 Task: Find connections with filter location Torrent with filter topic #Mobilemarketingwith filter profile language English with filter current company Lenovo India with filter school ILS Law College with filter industry Broadcast Media Production and Distribution with filter service category Mortgage Lending with filter keywords title UX Designer & UI Developer
Action: Mouse moved to (495, 61)
Screenshot: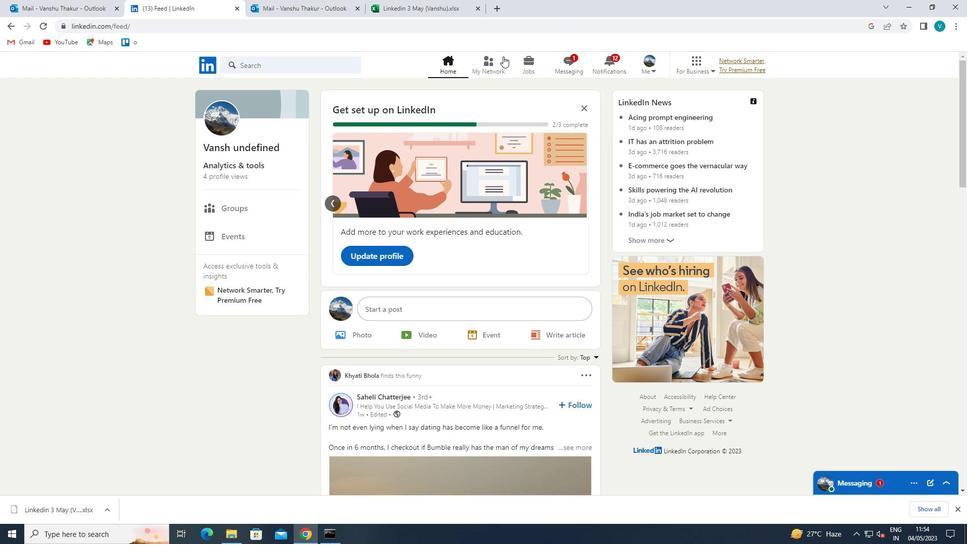 
Action: Mouse pressed left at (495, 61)
Screenshot: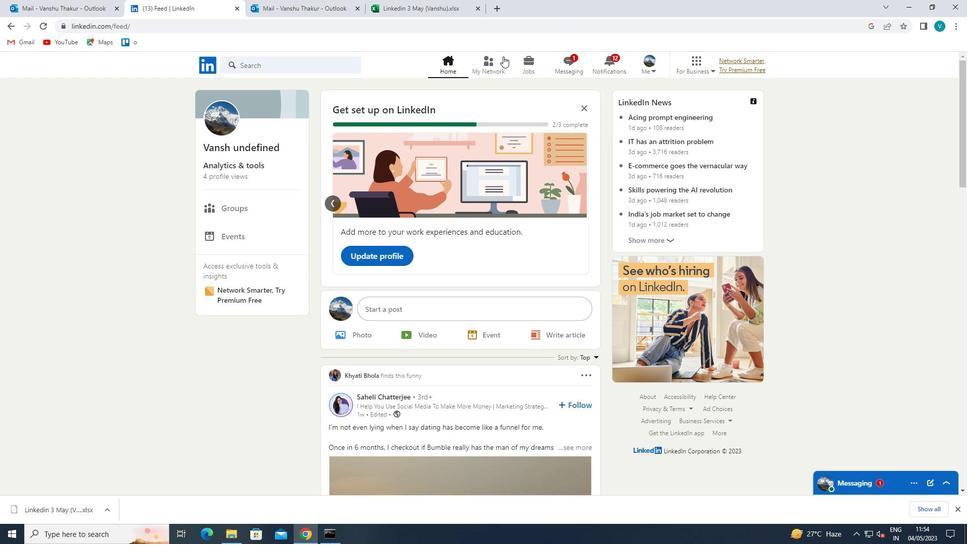
Action: Mouse moved to (298, 120)
Screenshot: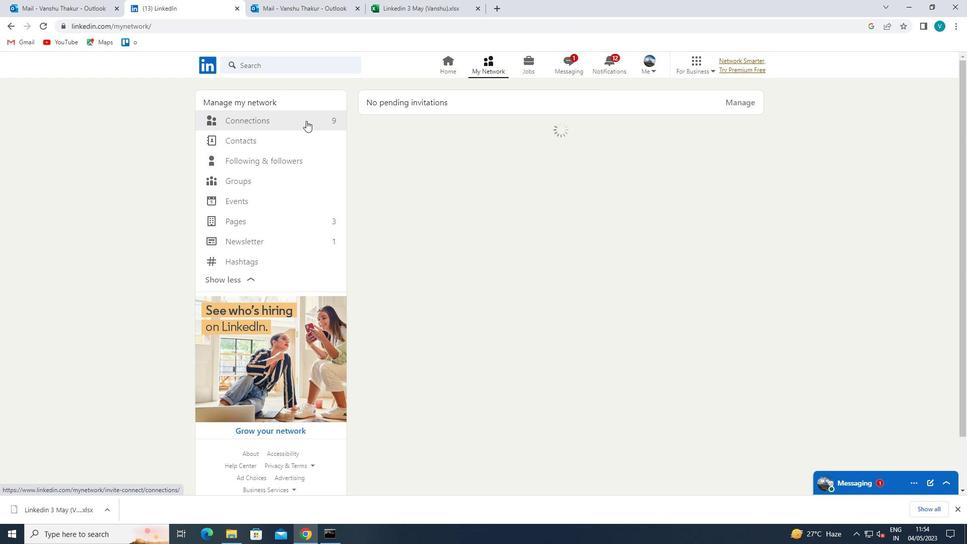 
Action: Mouse pressed left at (298, 120)
Screenshot: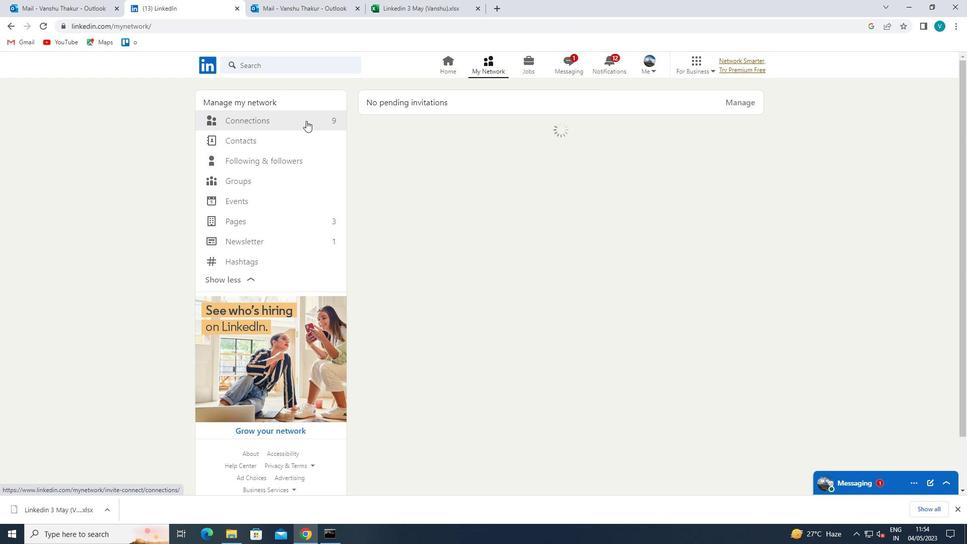 
Action: Mouse moved to (540, 118)
Screenshot: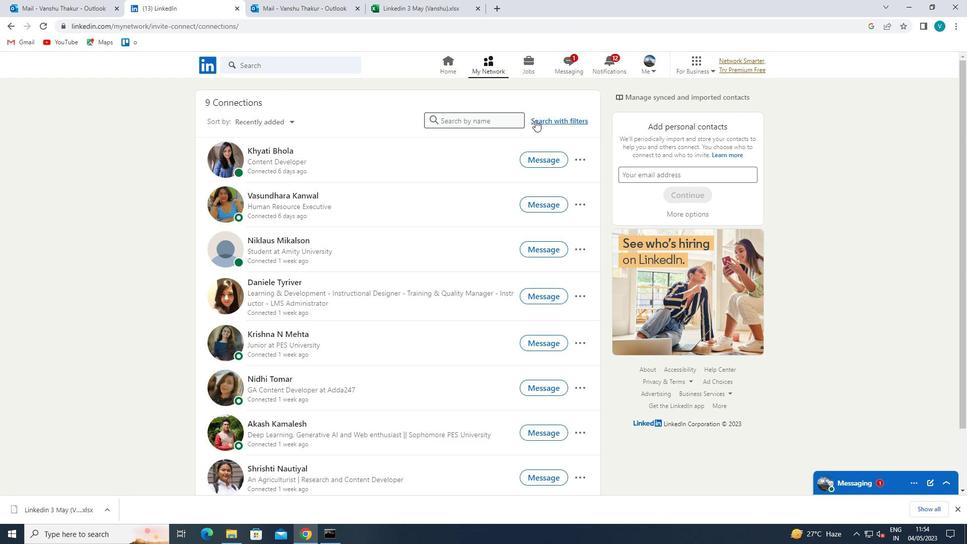 
Action: Mouse pressed left at (540, 118)
Screenshot: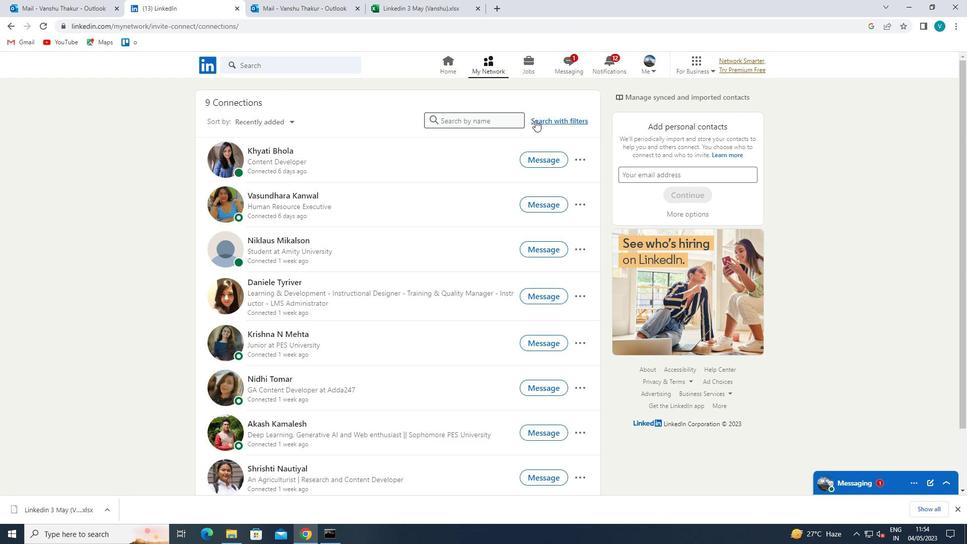 
Action: Mouse moved to (492, 94)
Screenshot: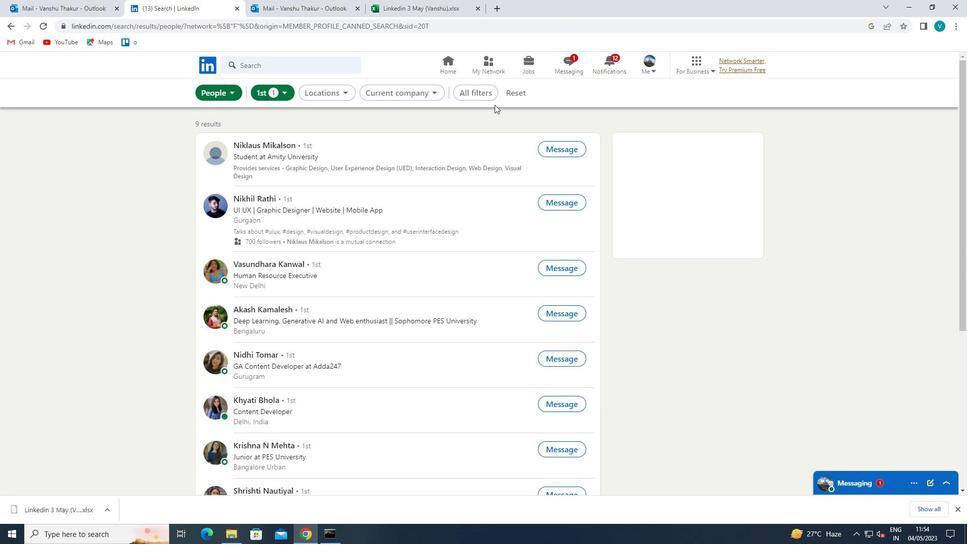 
Action: Mouse pressed left at (492, 94)
Screenshot: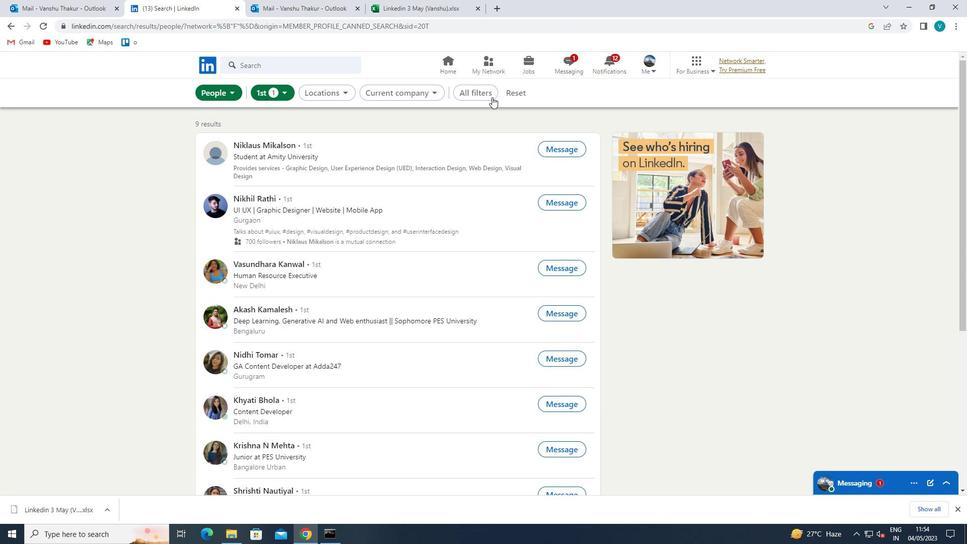 
Action: Mouse moved to (816, 242)
Screenshot: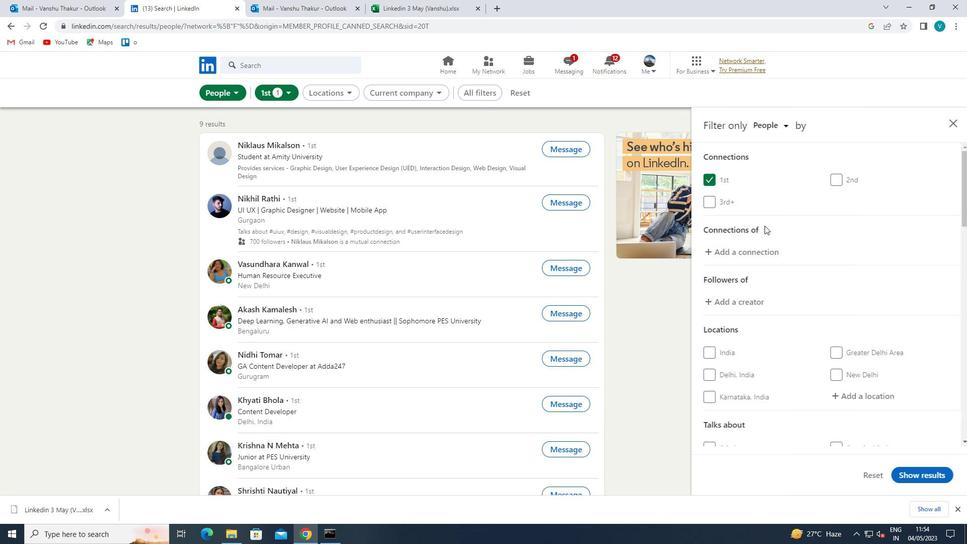 
Action: Mouse scrolled (816, 242) with delta (0, 0)
Screenshot: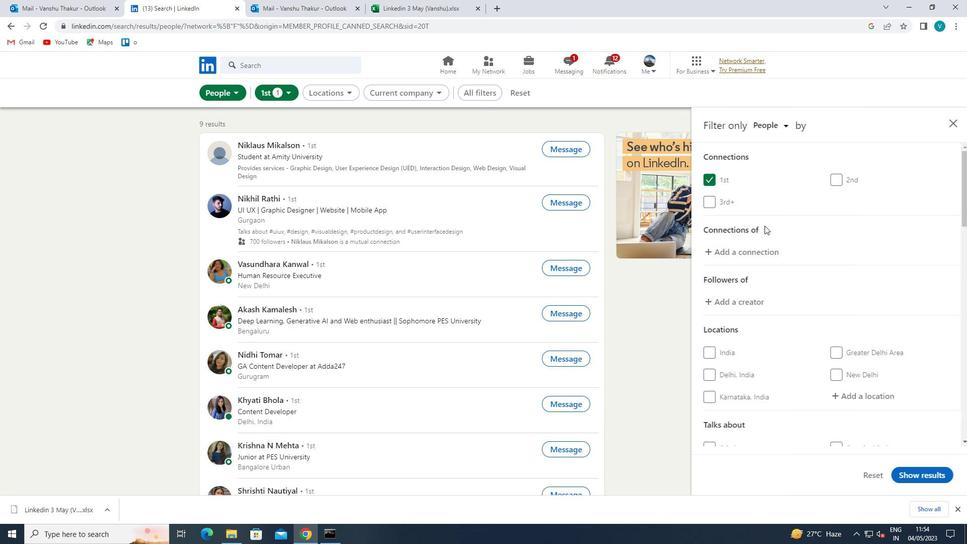 
Action: Mouse moved to (817, 243)
Screenshot: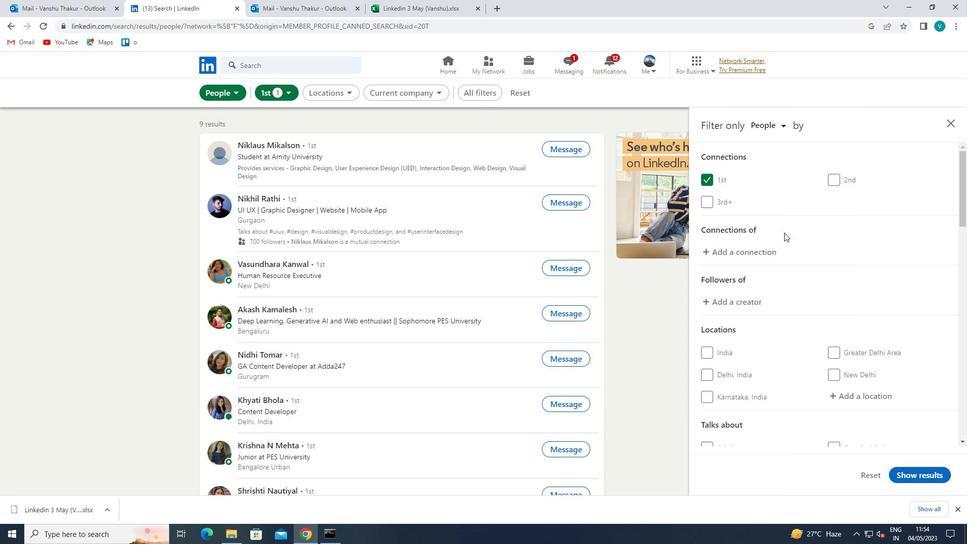 
Action: Mouse scrolled (817, 242) with delta (0, 0)
Screenshot: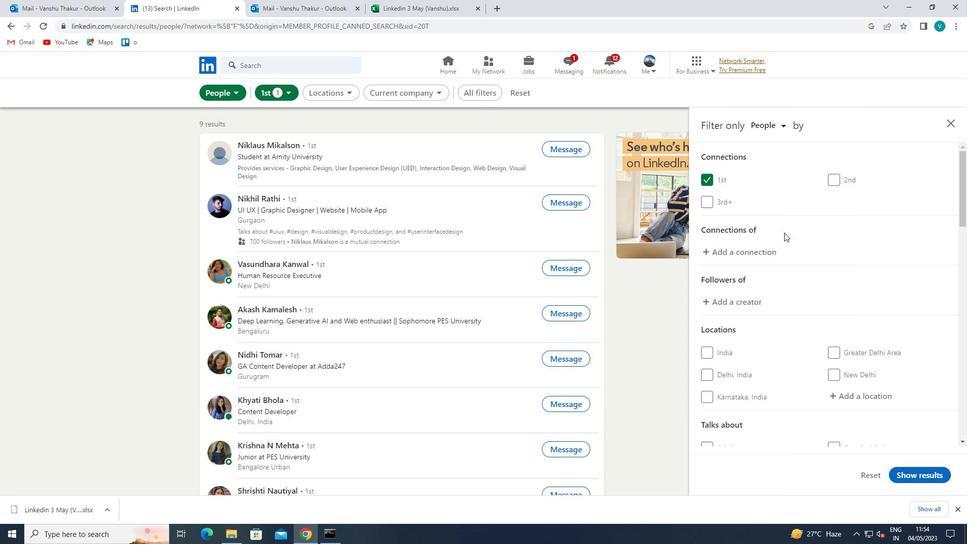 
Action: Mouse moved to (866, 298)
Screenshot: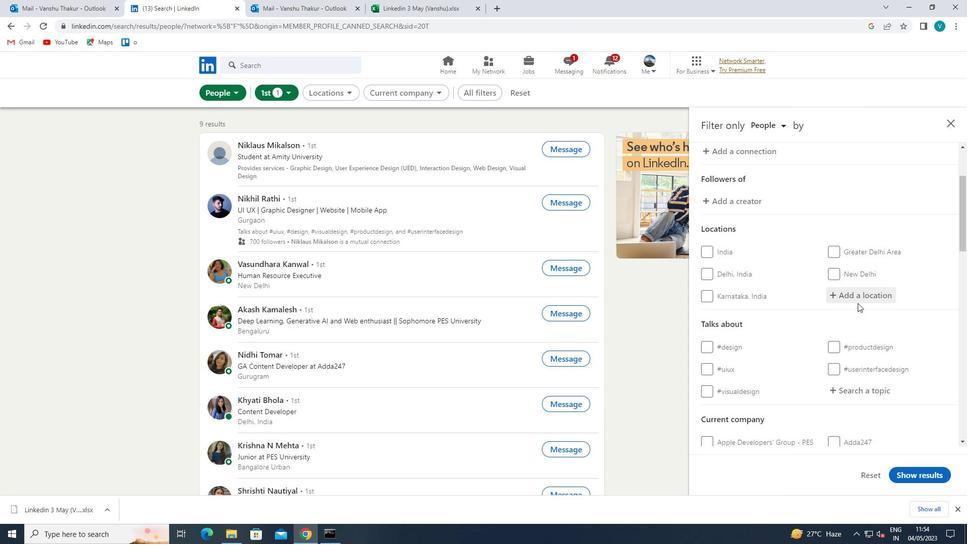 
Action: Mouse pressed left at (866, 298)
Screenshot: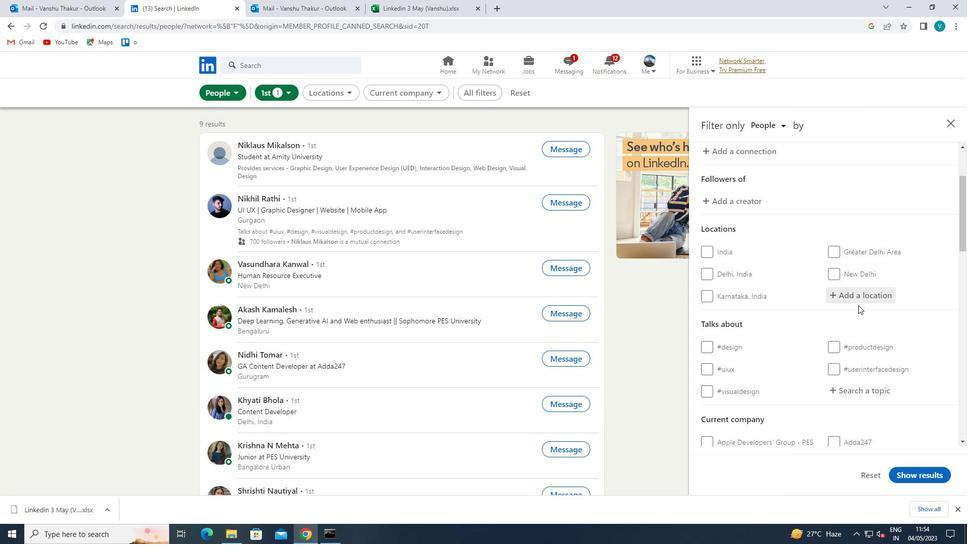 
Action: Key pressed <Key.shift>TORRENT
Screenshot: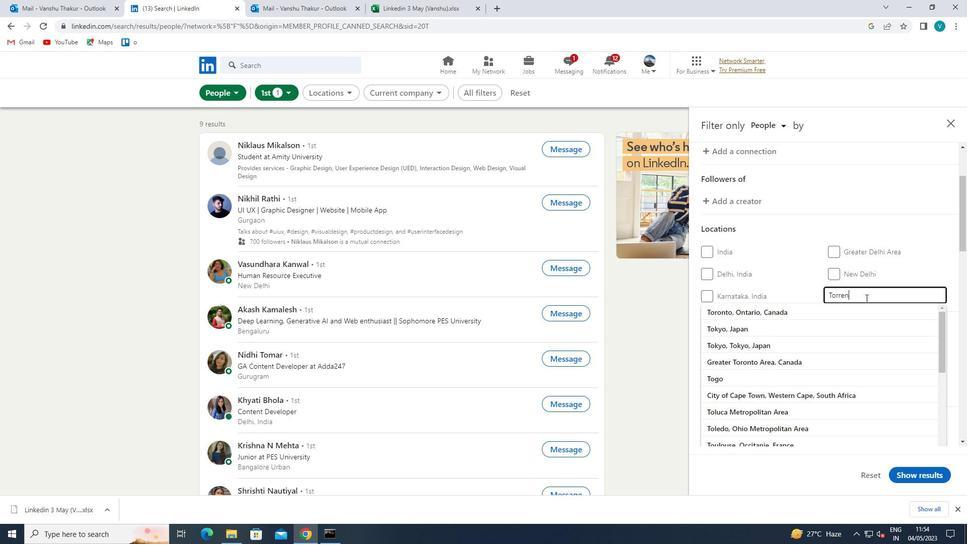 
Action: Mouse moved to (852, 306)
Screenshot: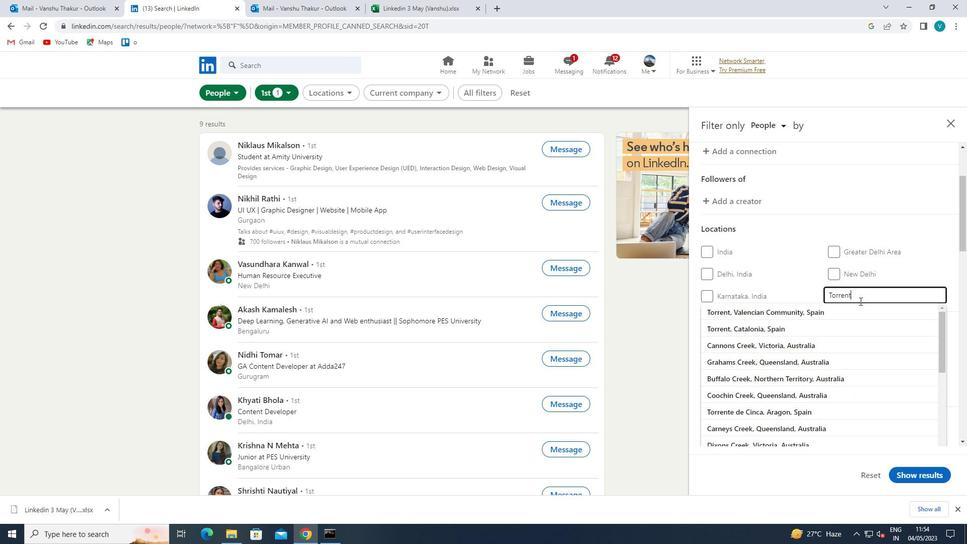 
Action: Mouse pressed left at (852, 306)
Screenshot: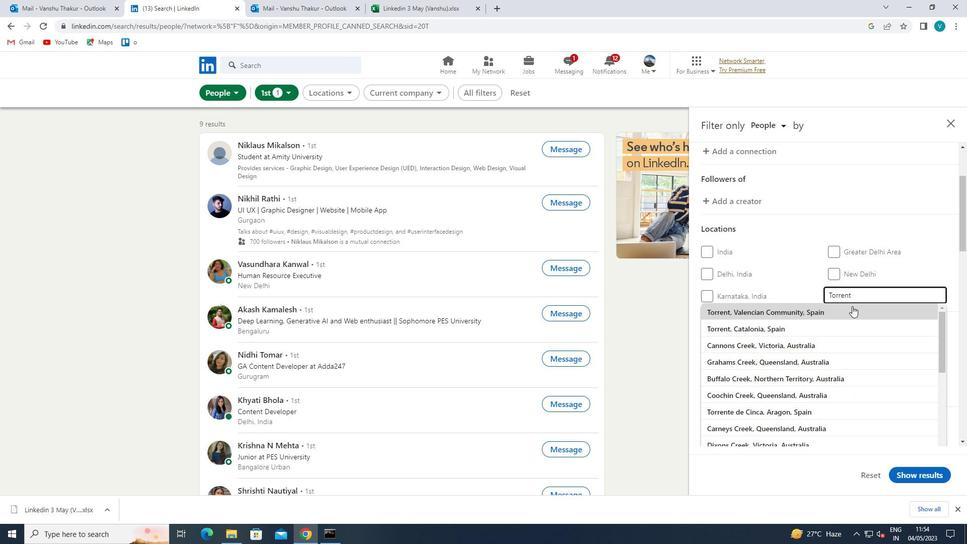 
Action: Mouse scrolled (852, 305) with delta (0, 0)
Screenshot: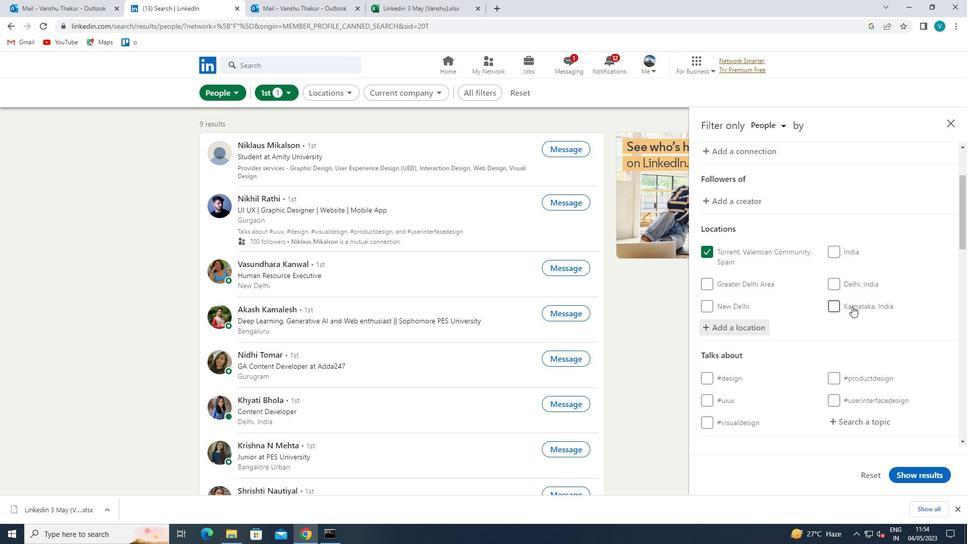 
Action: Mouse moved to (851, 306)
Screenshot: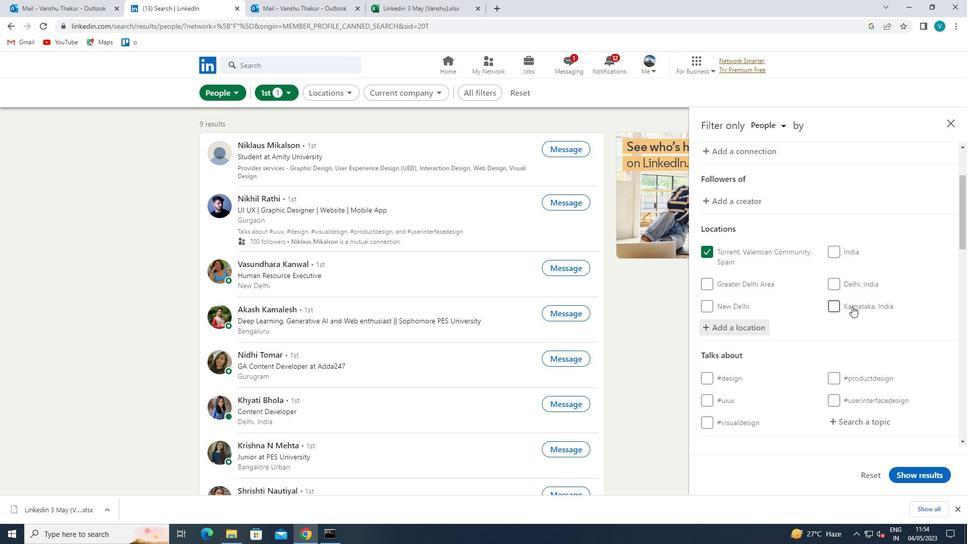 
Action: Mouse scrolled (851, 305) with delta (0, 0)
Screenshot: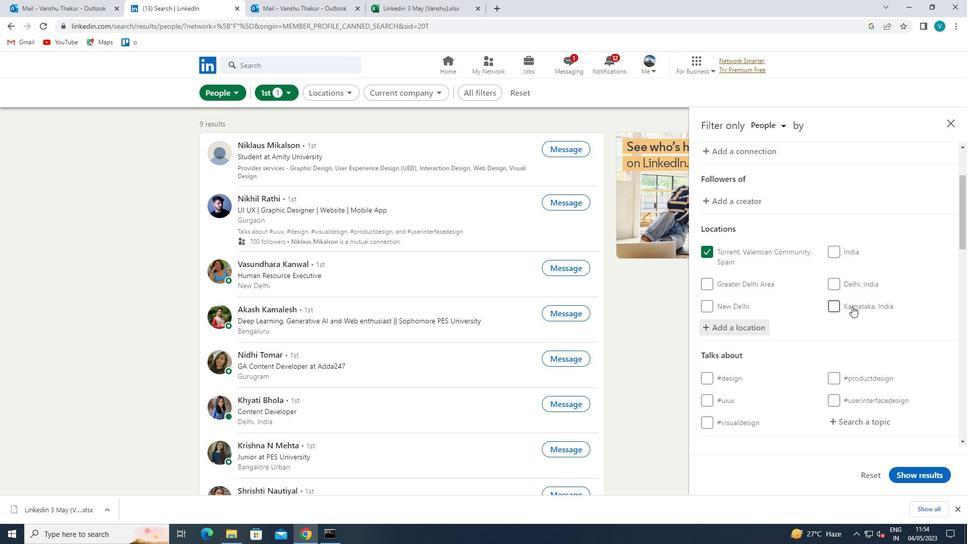 
Action: Mouse moved to (851, 306)
Screenshot: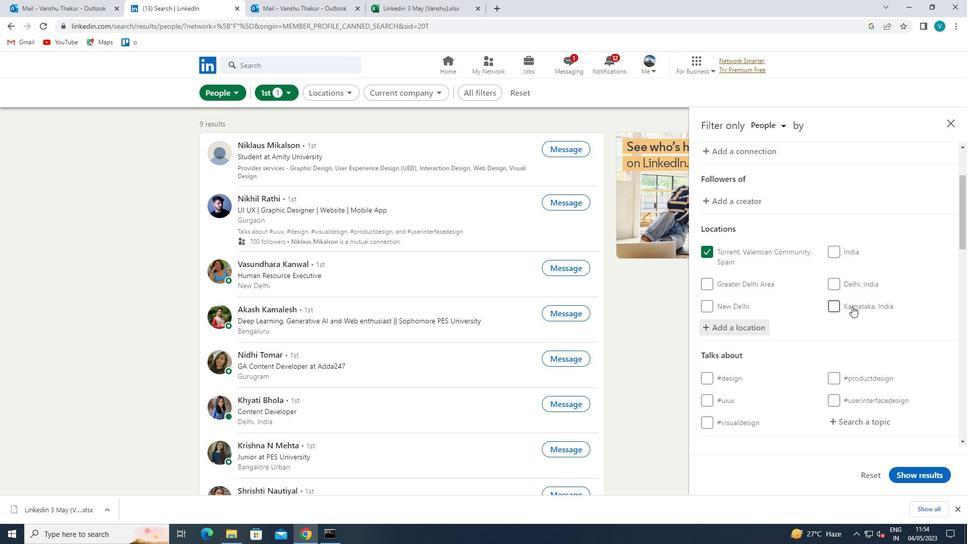 
Action: Mouse scrolled (851, 306) with delta (0, 0)
Screenshot: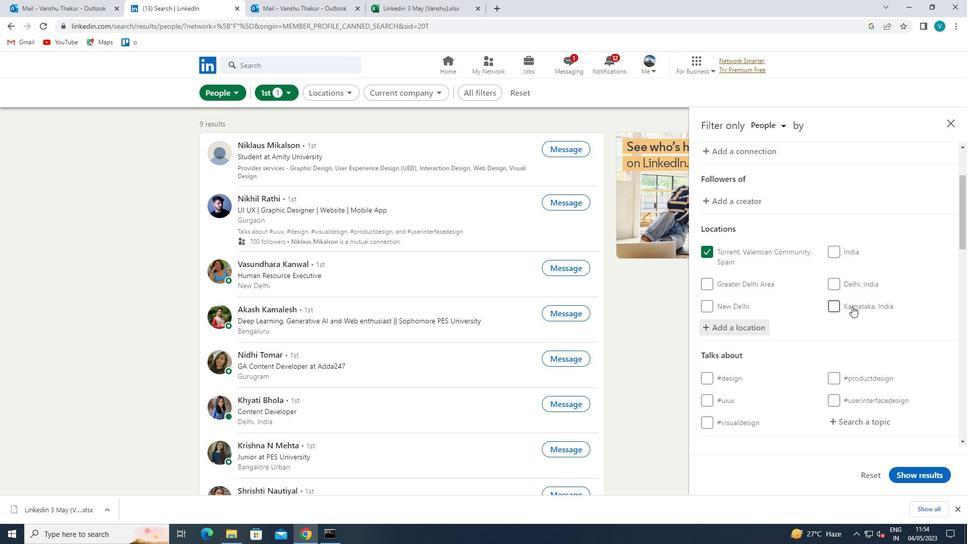 
Action: Mouse moved to (868, 275)
Screenshot: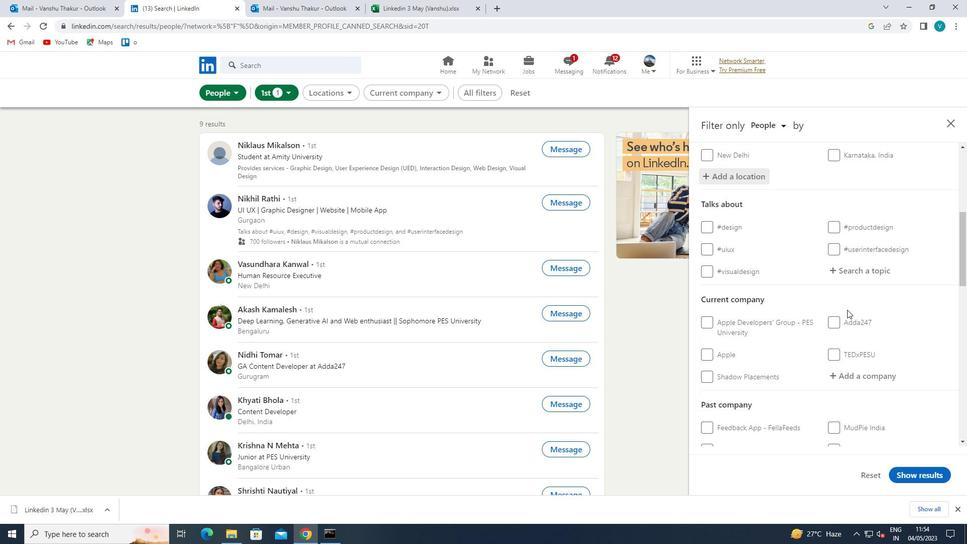 
Action: Mouse pressed left at (868, 275)
Screenshot: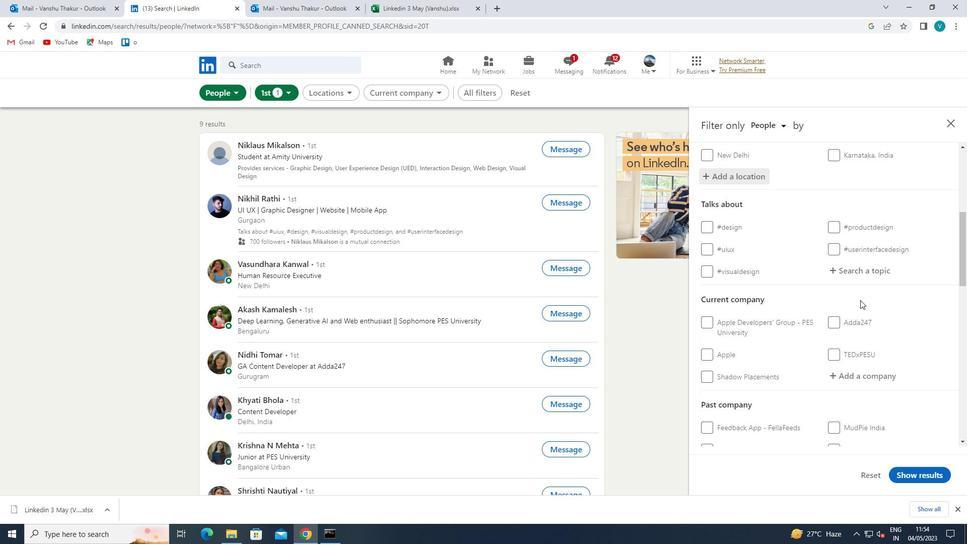 
Action: Mouse moved to (826, 298)
Screenshot: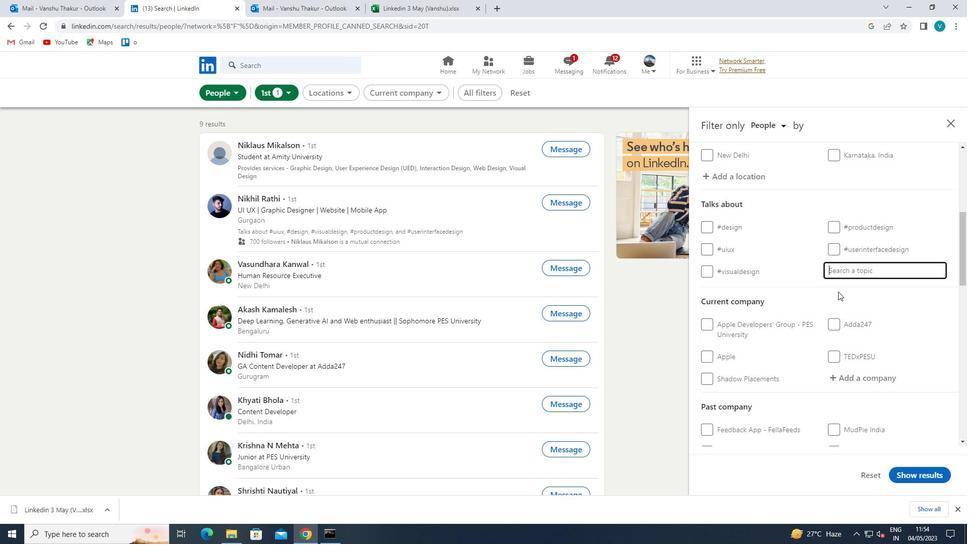 
Action: Key pressed M
Screenshot: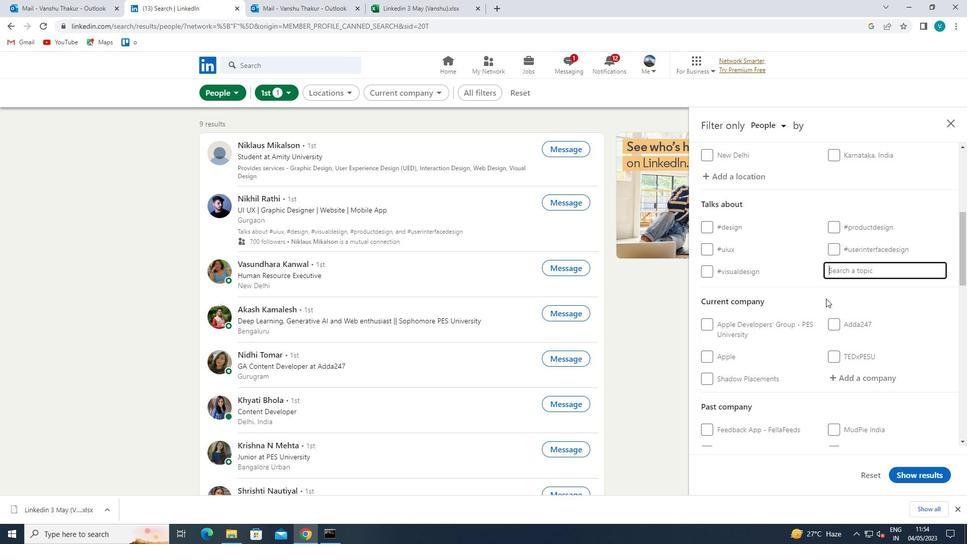 
Action: Mouse moved to (825, 299)
Screenshot: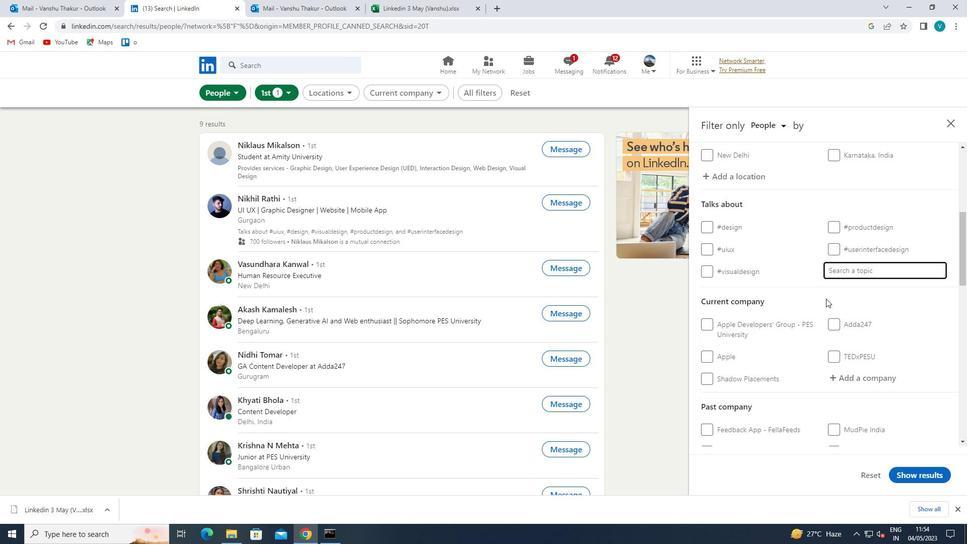 
Action: Key pressed O<Key.backspace><Key.backspace>MOBILE
Screenshot: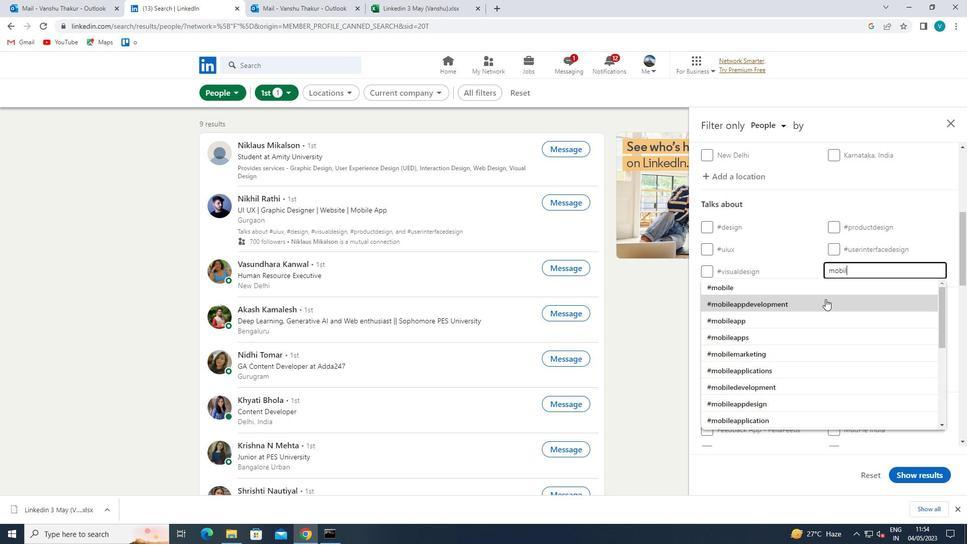 
Action: Mouse moved to (795, 349)
Screenshot: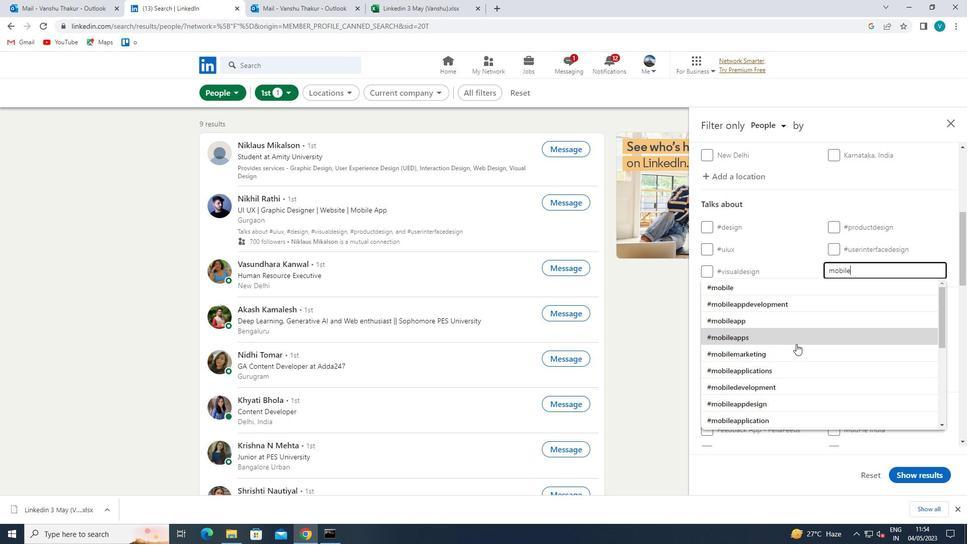 
Action: Mouse pressed left at (795, 349)
Screenshot: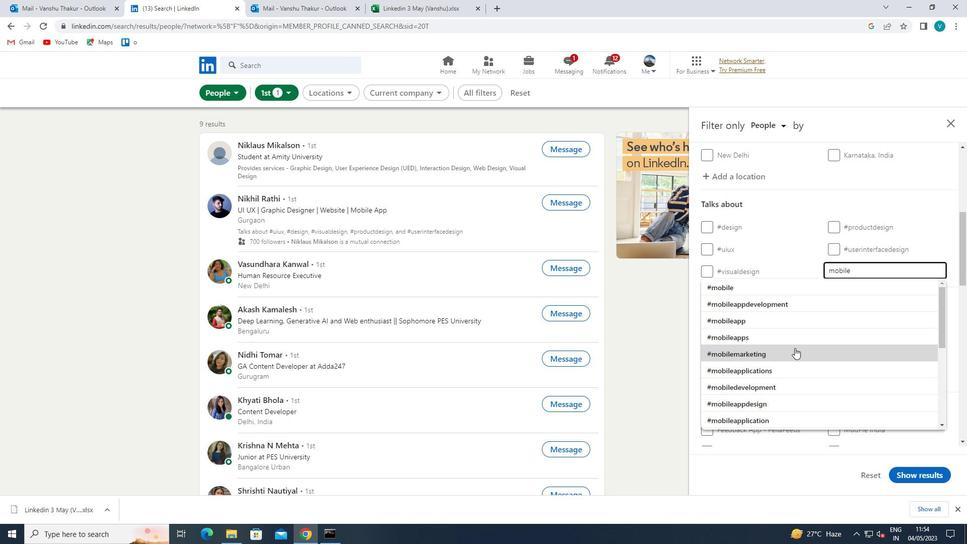 
Action: Mouse moved to (800, 346)
Screenshot: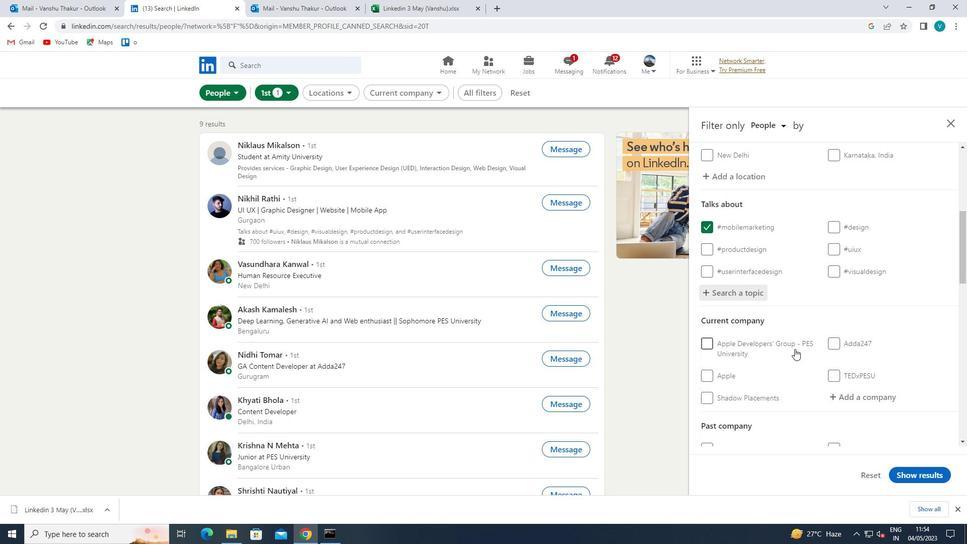 
Action: Mouse scrolled (800, 346) with delta (0, 0)
Screenshot: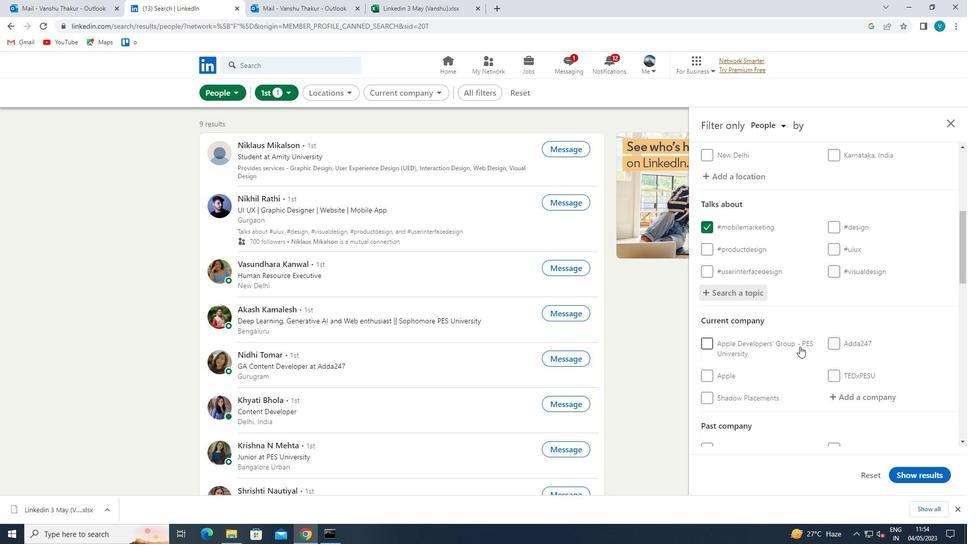 
Action: Mouse scrolled (800, 346) with delta (0, 0)
Screenshot: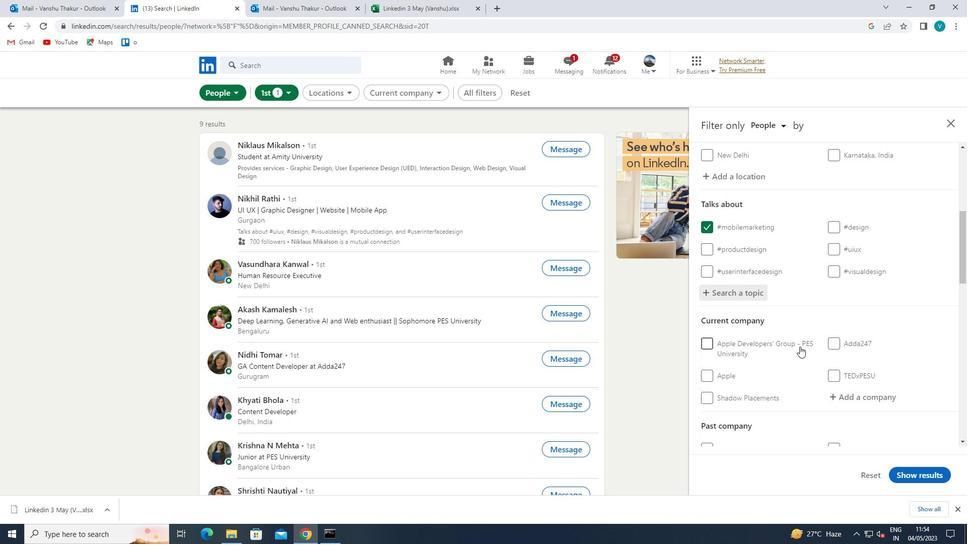 
Action: Mouse moved to (800, 346)
Screenshot: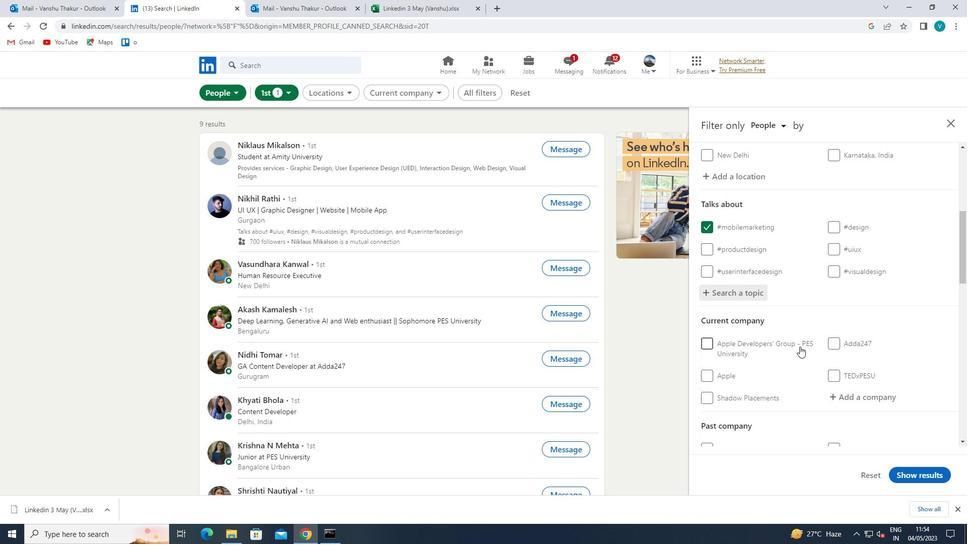 
Action: Mouse scrolled (800, 346) with delta (0, 0)
Screenshot: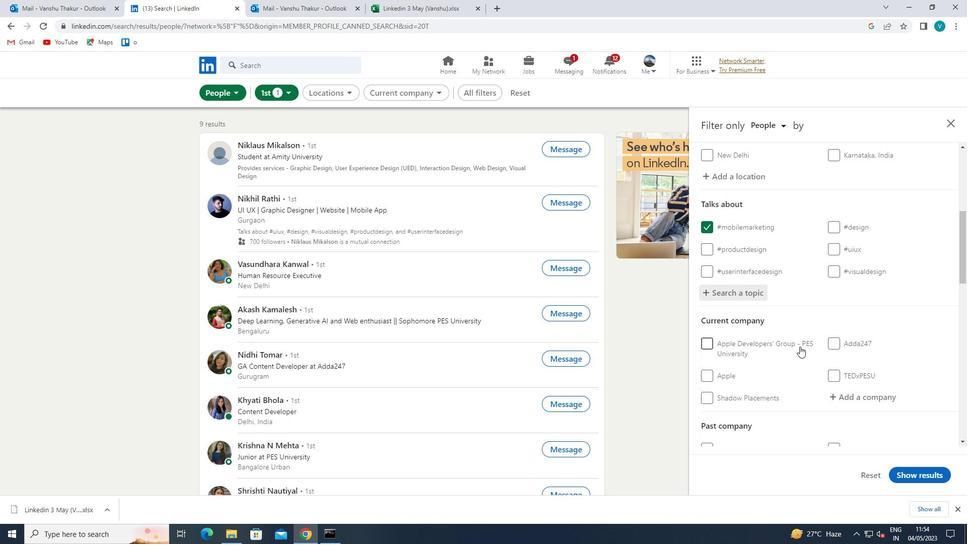 
Action: Mouse scrolled (800, 346) with delta (0, 0)
Screenshot: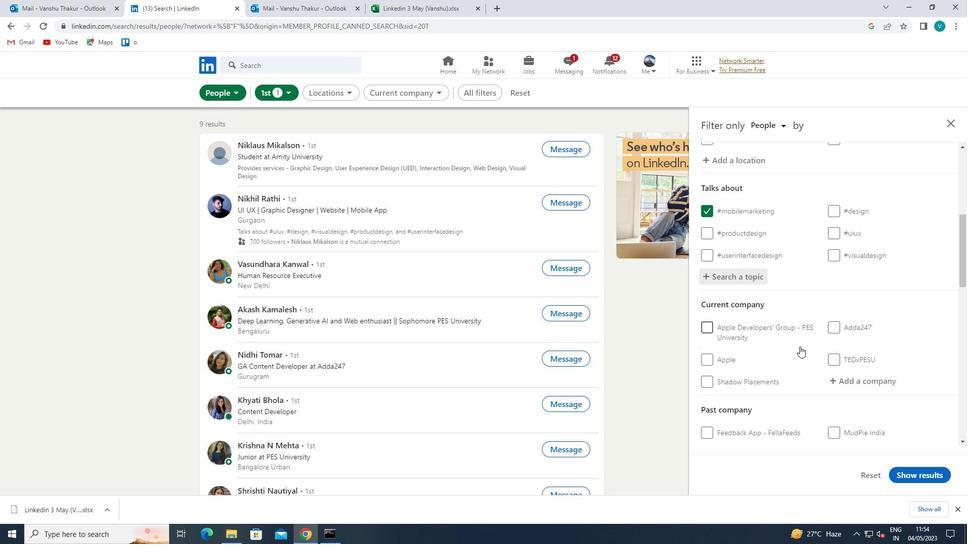 
Action: Mouse scrolled (800, 346) with delta (0, 0)
Screenshot: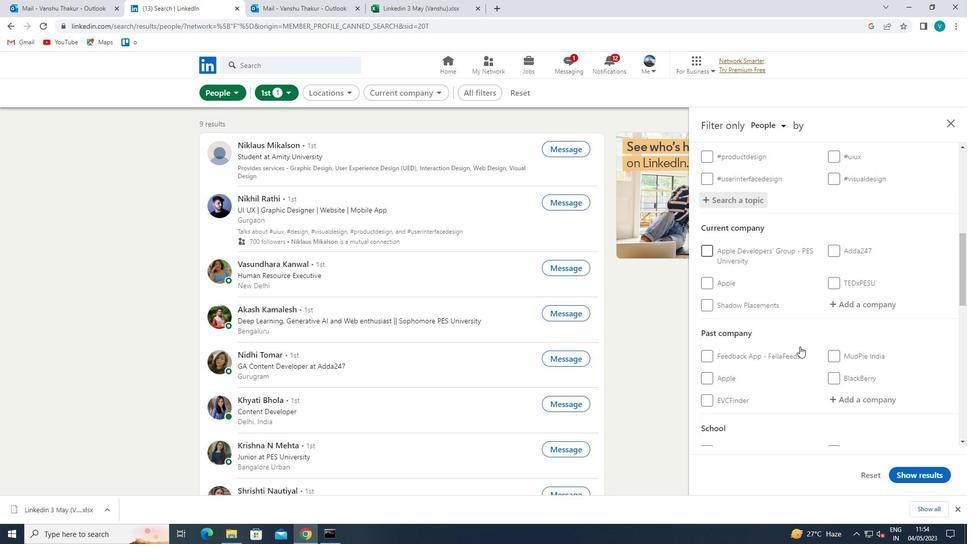 
Action: Mouse scrolled (800, 346) with delta (0, 0)
Screenshot: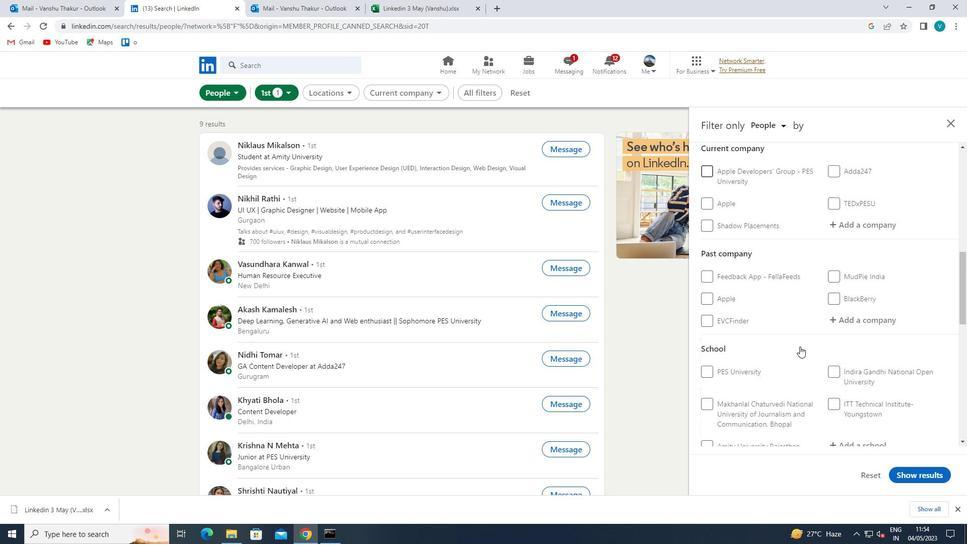 
Action: Mouse scrolled (800, 346) with delta (0, 0)
Screenshot: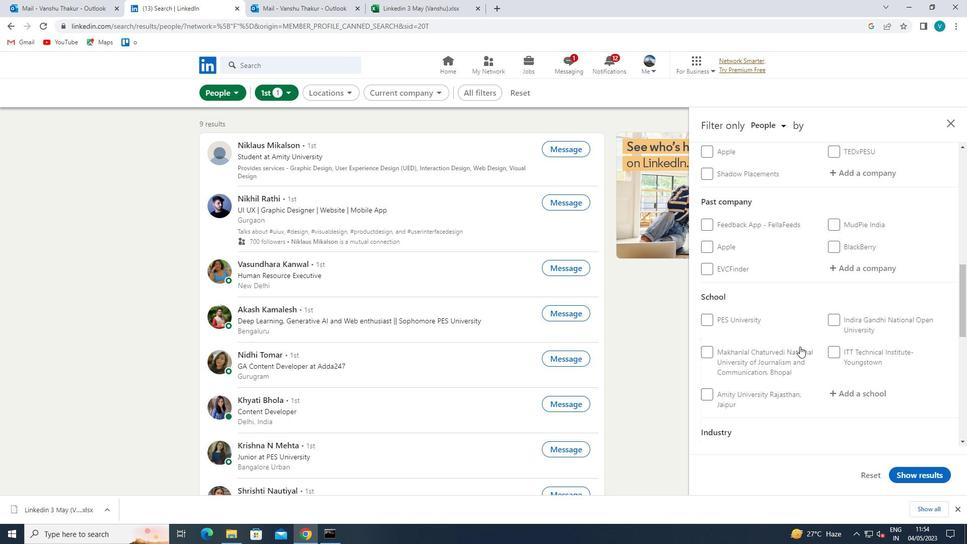 
Action: Mouse scrolled (800, 346) with delta (0, 0)
Screenshot: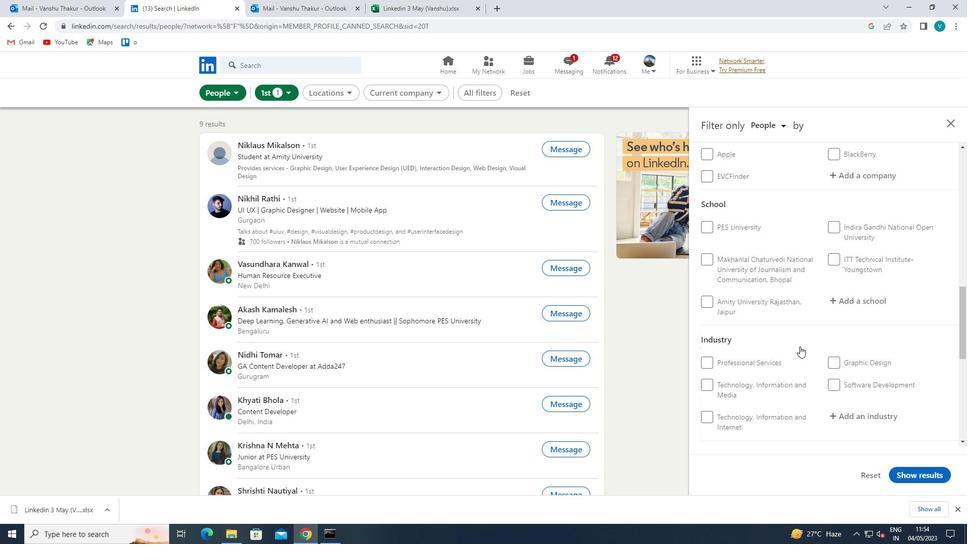 
Action: Mouse moved to (705, 388)
Screenshot: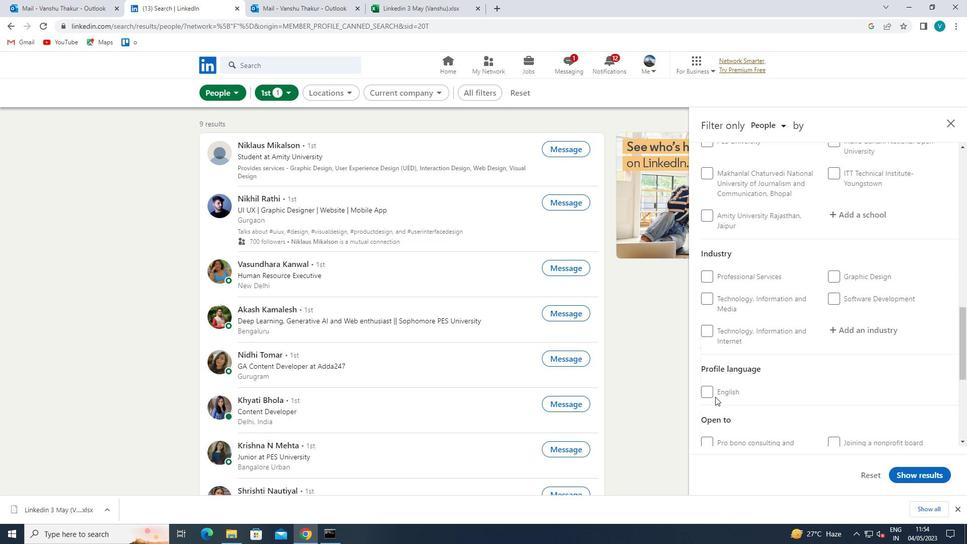 
Action: Mouse pressed left at (705, 388)
Screenshot: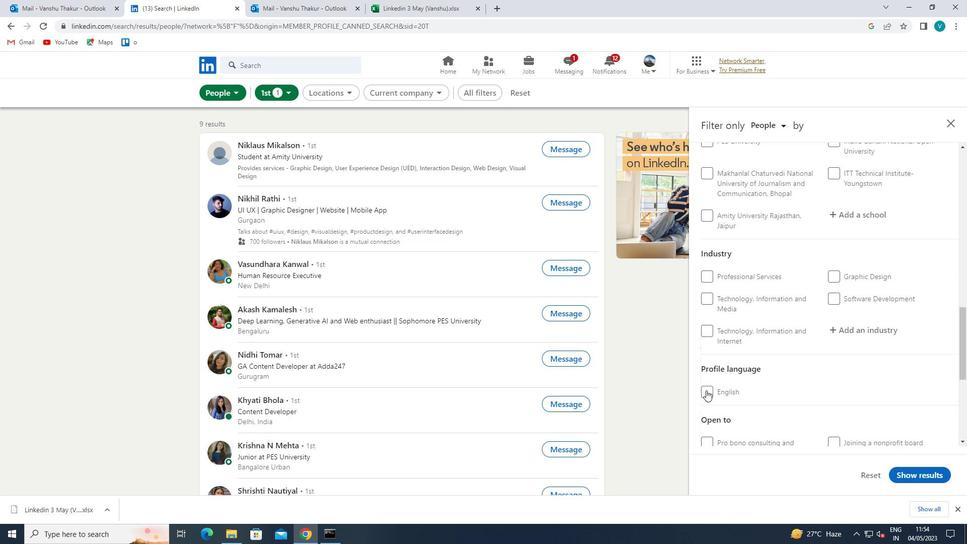 
Action: Mouse moved to (798, 380)
Screenshot: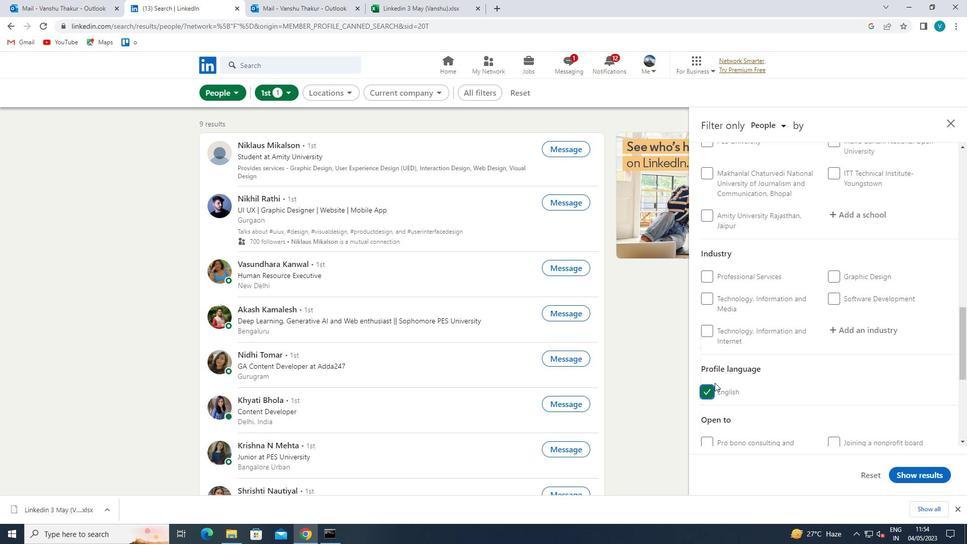 
Action: Mouse scrolled (798, 380) with delta (0, 0)
Screenshot: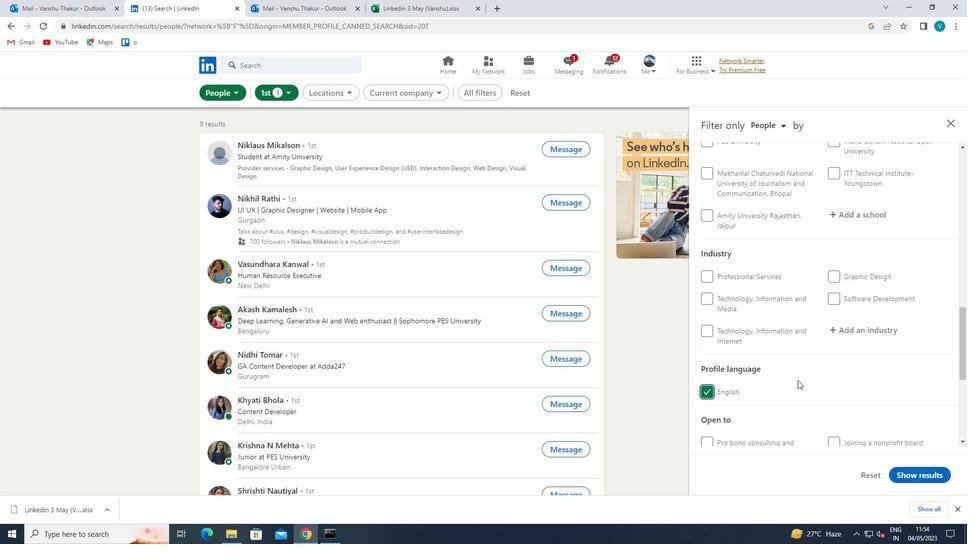 
Action: Mouse scrolled (798, 380) with delta (0, 0)
Screenshot: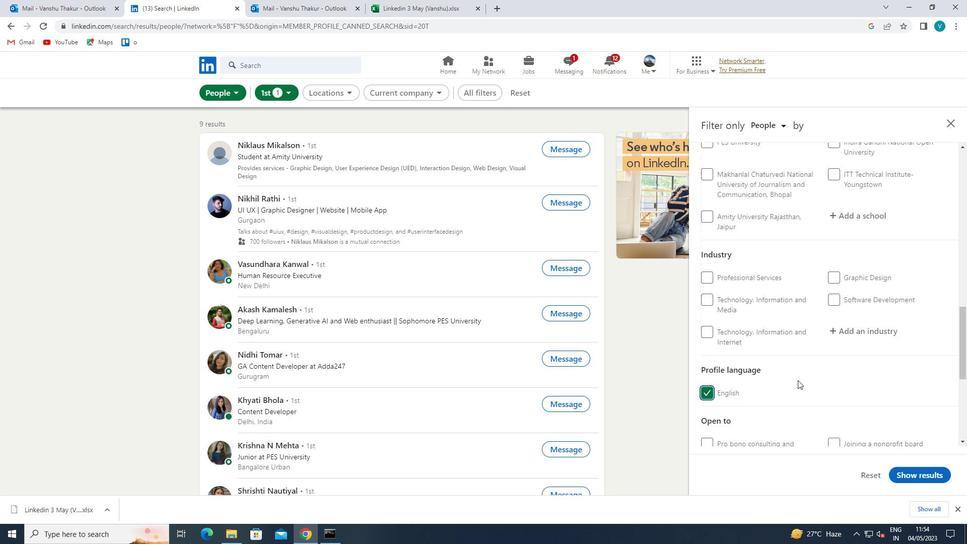 
Action: Mouse scrolled (798, 380) with delta (0, 0)
Screenshot: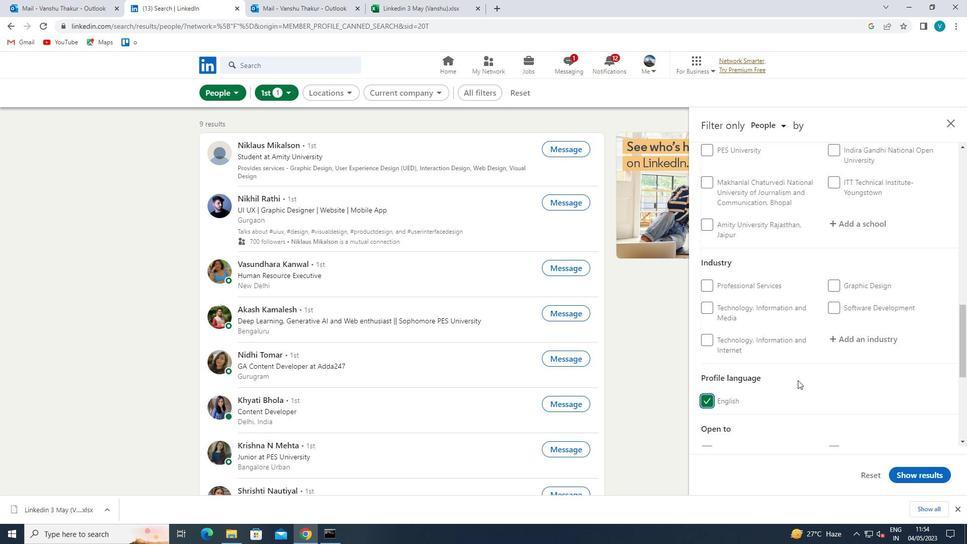 
Action: Mouse scrolled (798, 380) with delta (0, 0)
Screenshot: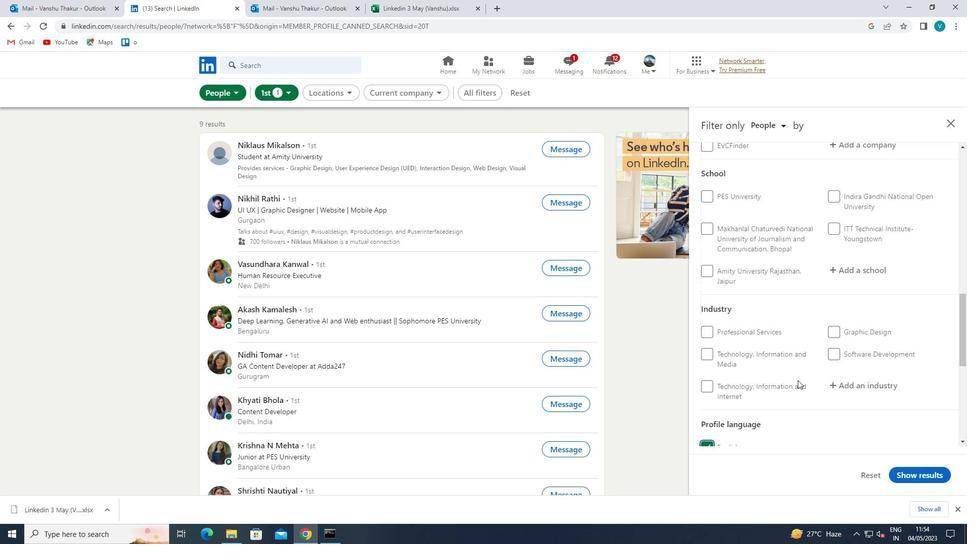
Action: Mouse scrolled (798, 380) with delta (0, 0)
Screenshot: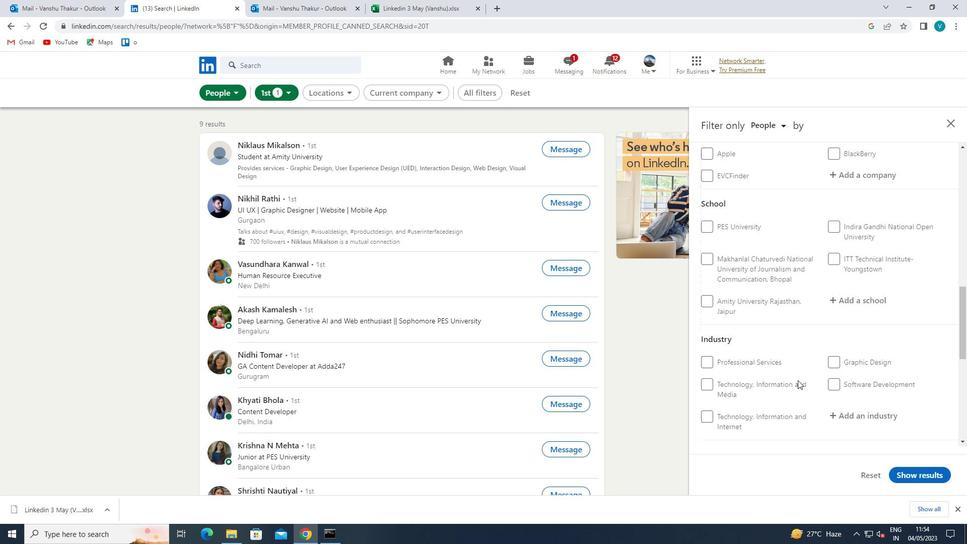 
Action: Mouse scrolled (798, 380) with delta (0, 0)
Screenshot: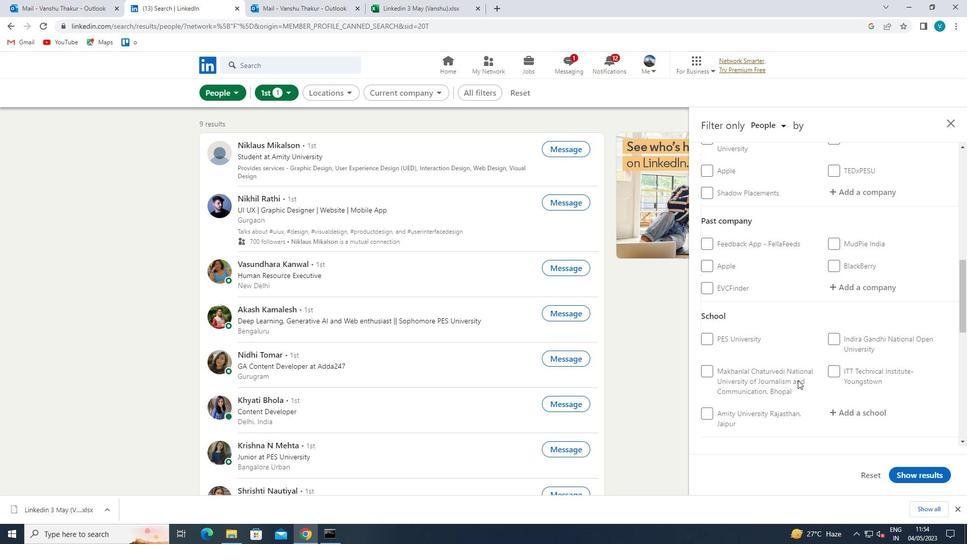 
Action: Mouse moved to (892, 297)
Screenshot: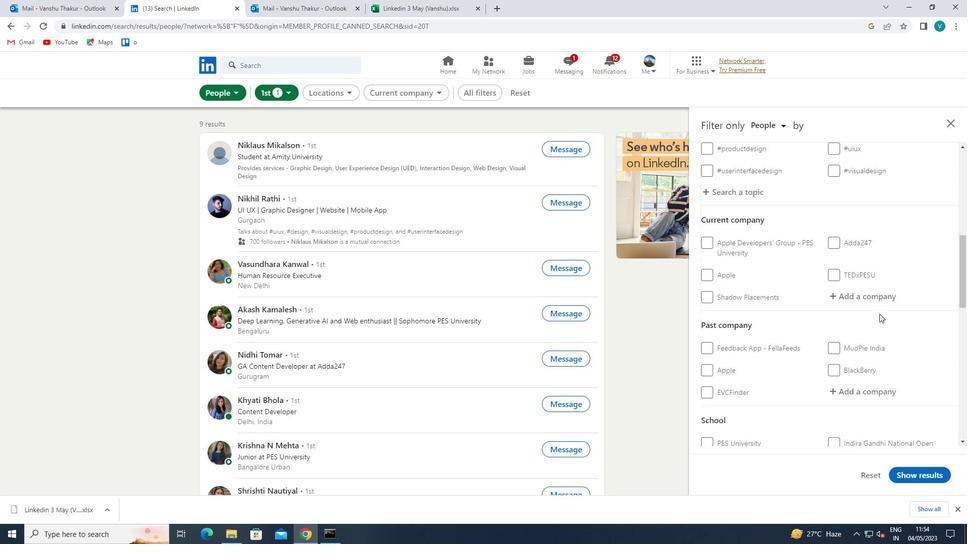 
Action: Mouse pressed left at (892, 297)
Screenshot: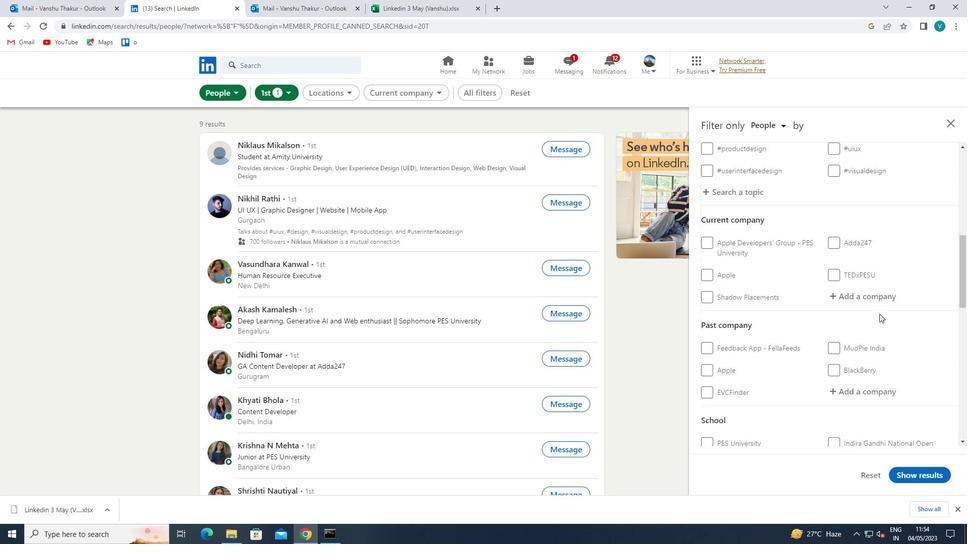 
Action: Key pressed <Key.shift>LENO
Screenshot: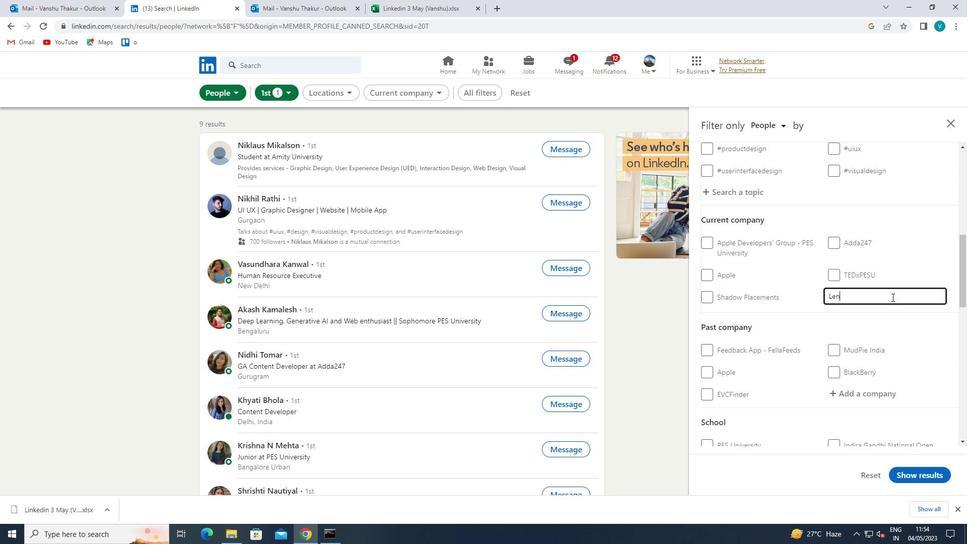
Action: Mouse moved to (833, 421)
Screenshot: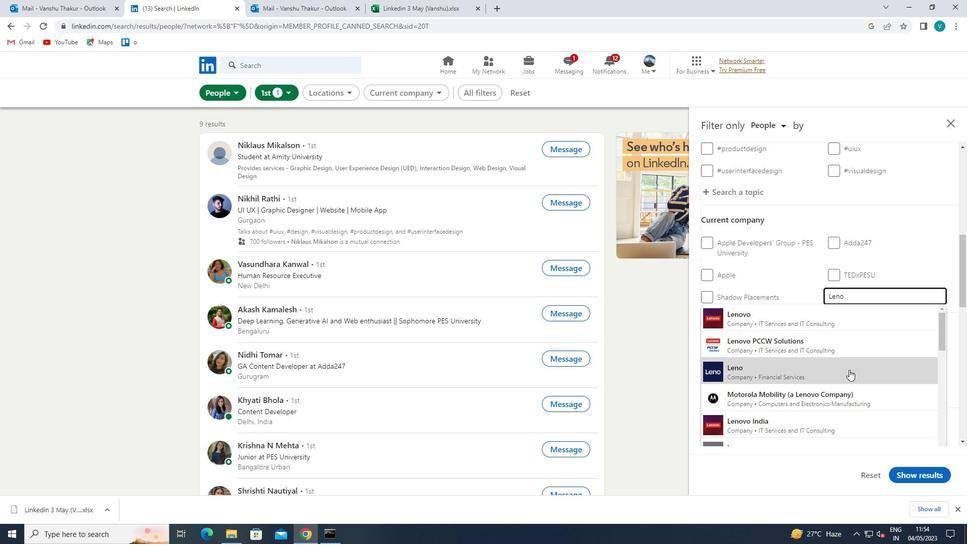 
Action: Mouse pressed left at (833, 421)
Screenshot: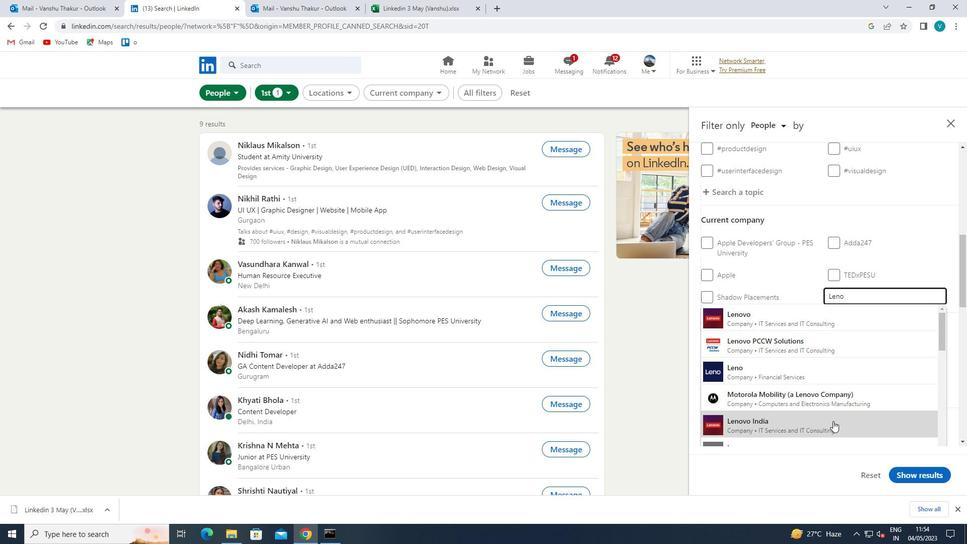 
Action: Mouse moved to (836, 353)
Screenshot: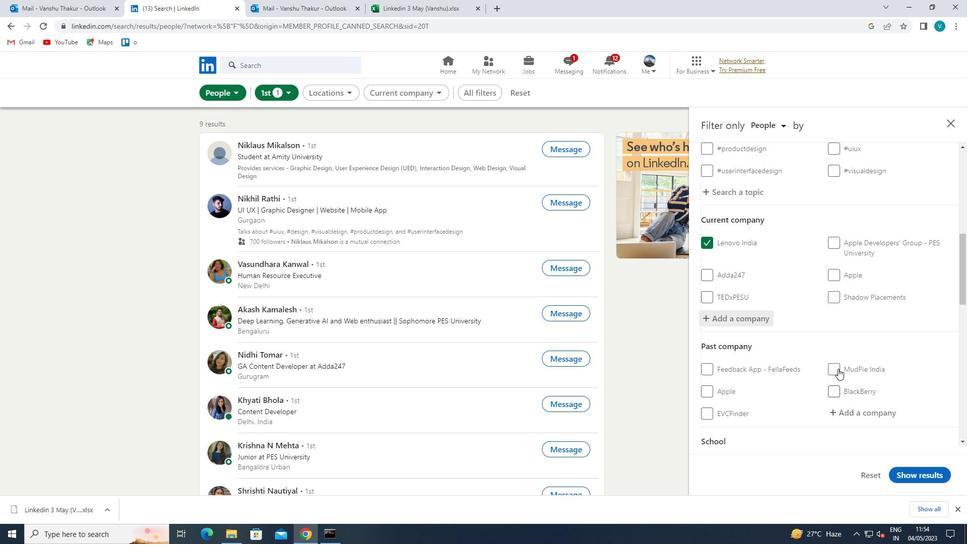
Action: Mouse scrolled (836, 353) with delta (0, 0)
Screenshot: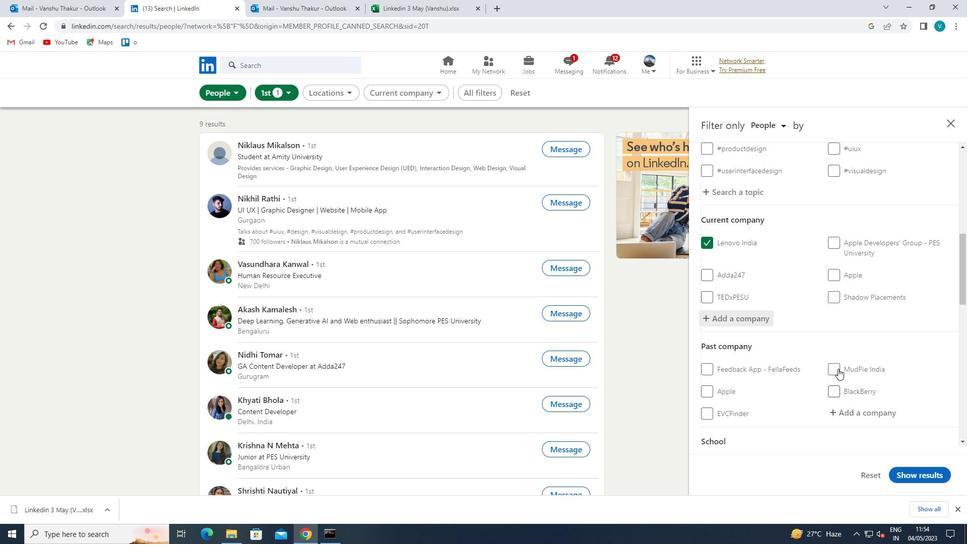 
Action: Mouse moved to (836, 352)
Screenshot: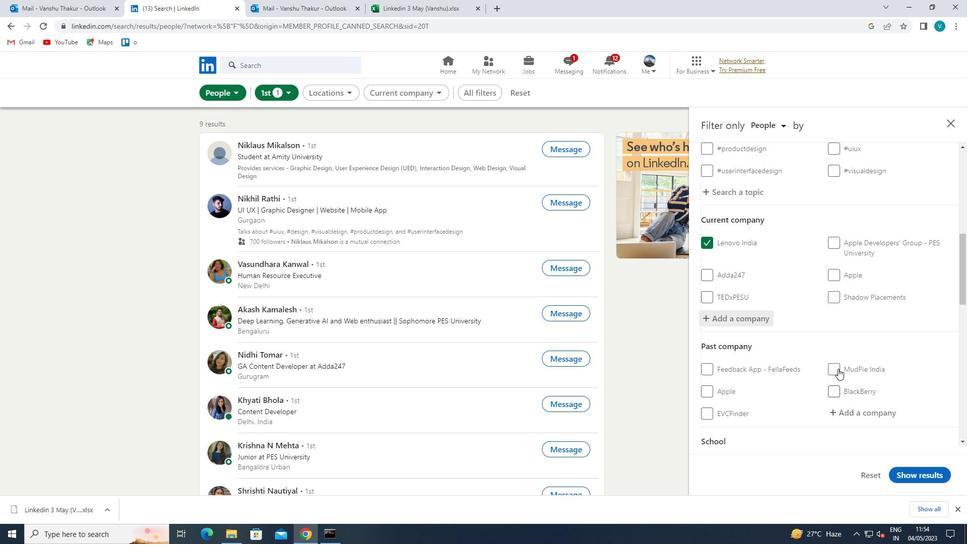 
Action: Mouse scrolled (836, 352) with delta (0, 0)
Screenshot: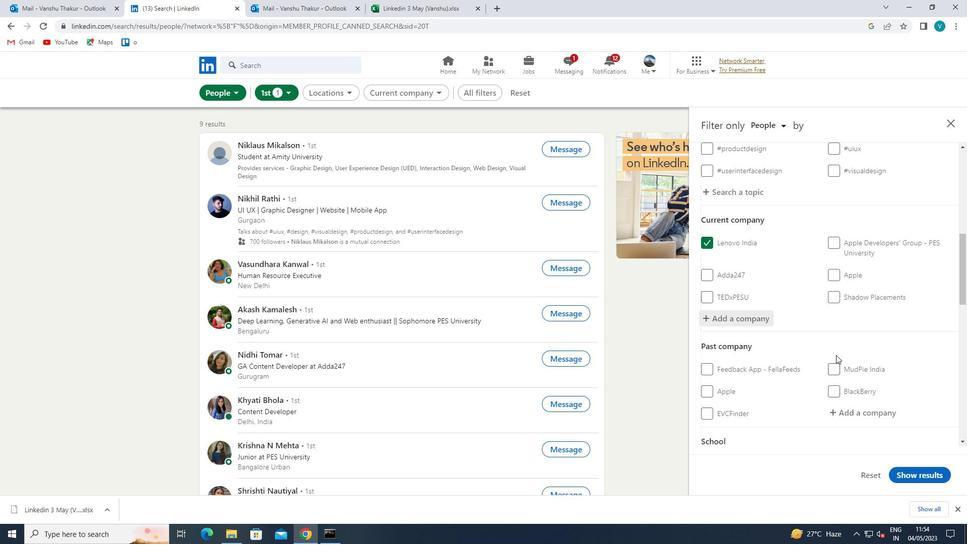 
Action: Mouse scrolled (836, 352) with delta (0, 0)
Screenshot: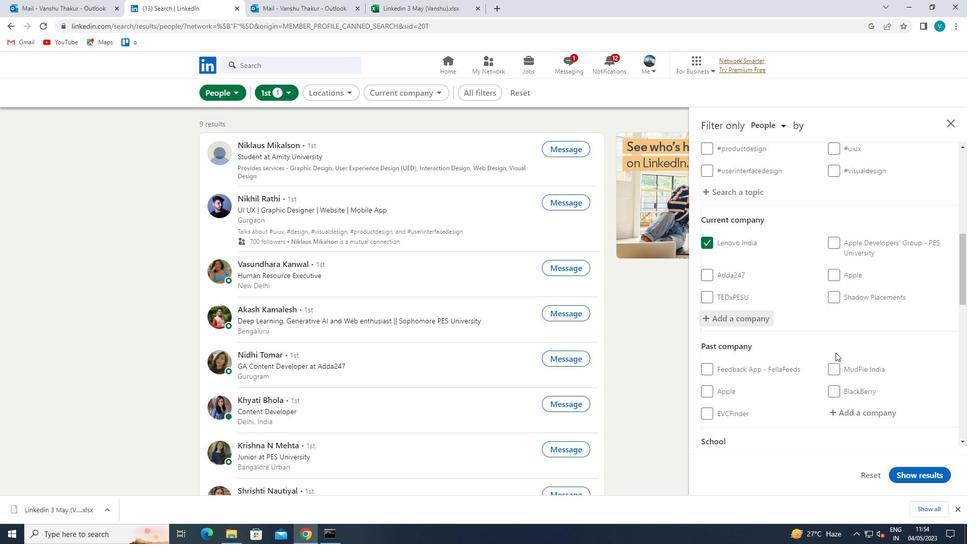 
Action: Mouse scrolled (836, 352) with delta (0, 0)
Screenshot: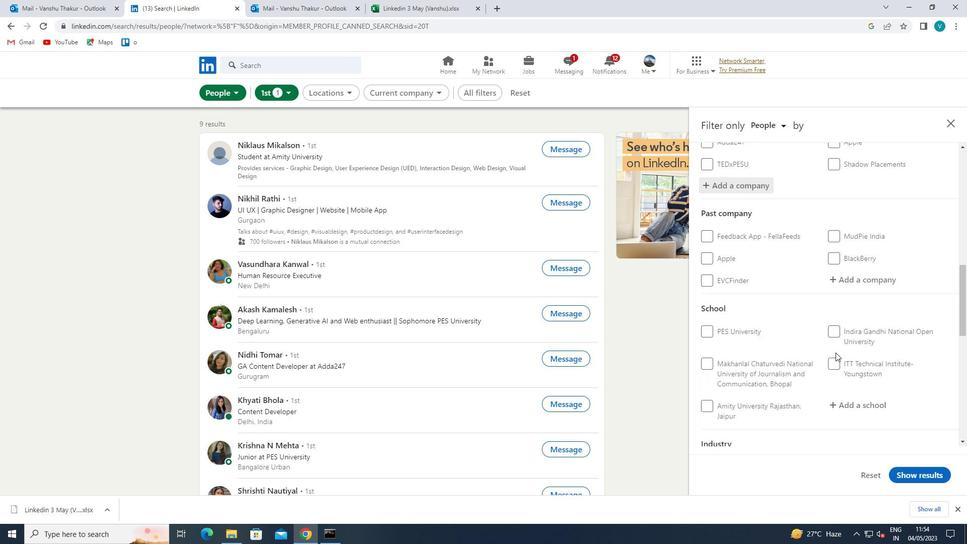 
Action: Mouse moved to (862, 338)
Screenshot: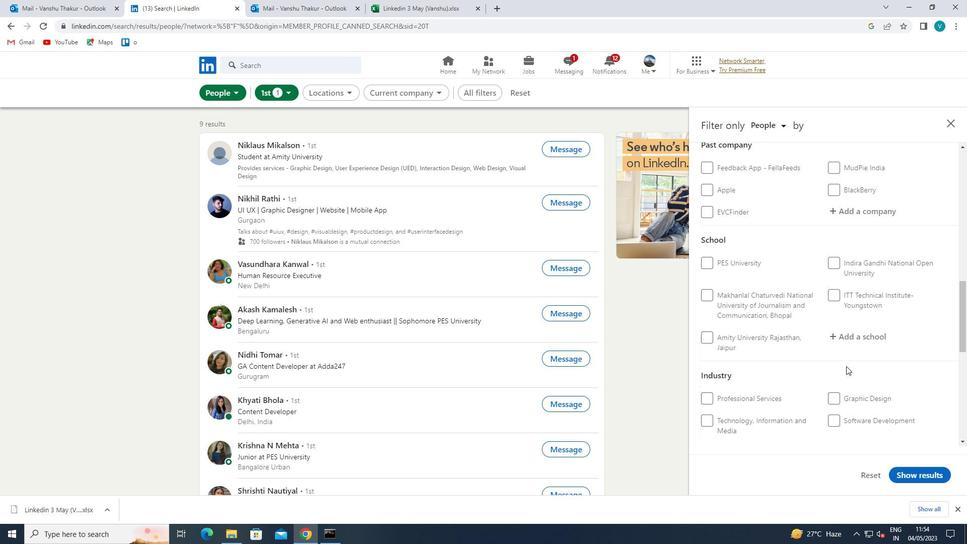 
Action: Mouse pressed left at (862, 338)
Screenshot: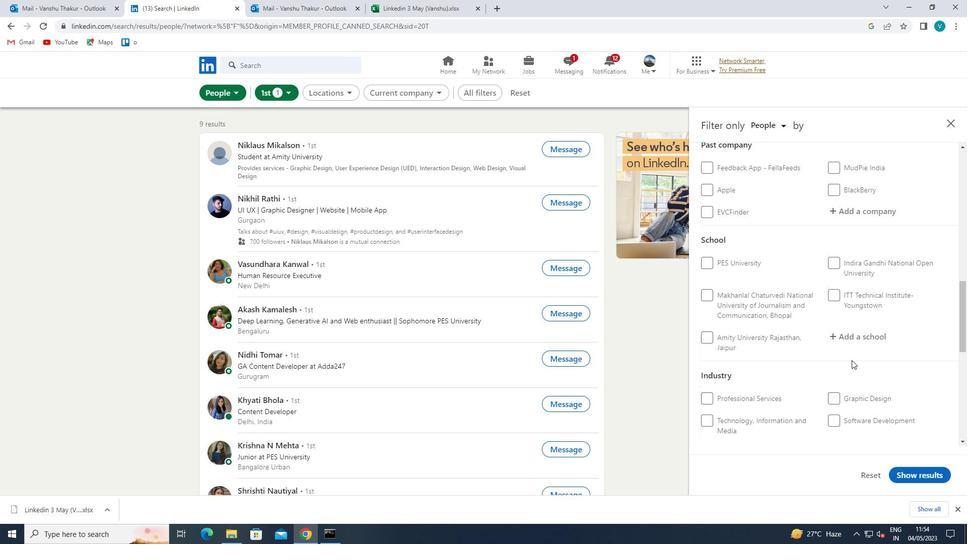 
Action: Key pressed <Key.shift><Key.shift><Key.shift>ILS<Key.space><Key.shift>LAW
Screenshot: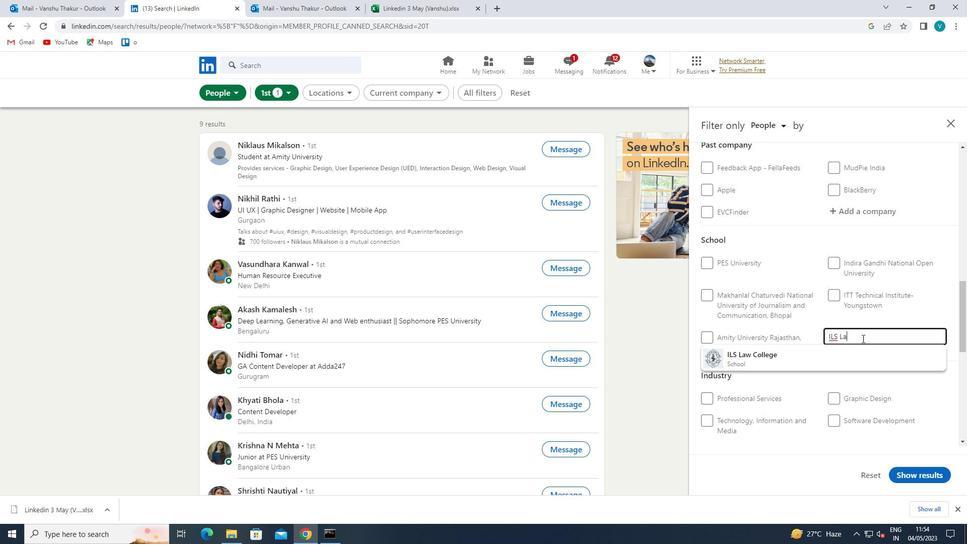 
Action: Mouse moved to (834, 355)
Screenshot: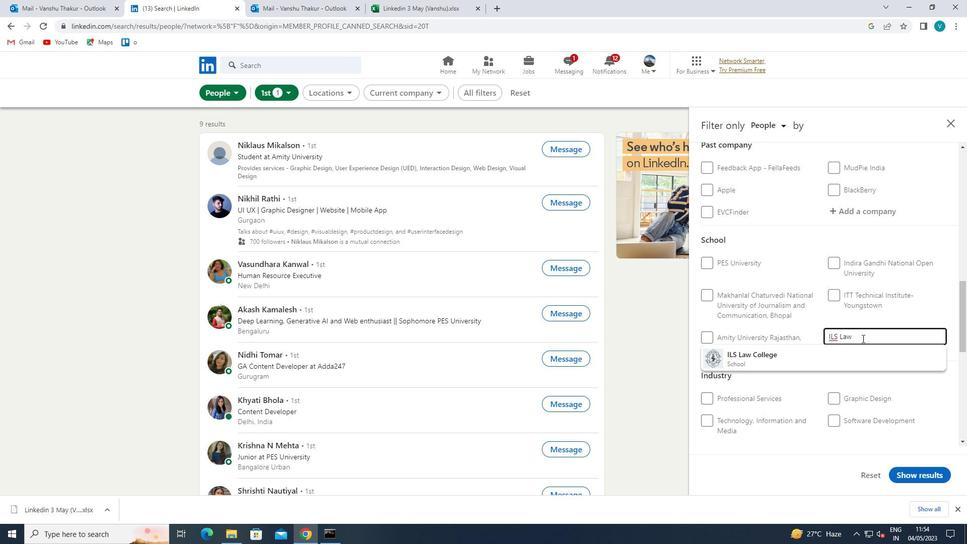 
Action: Mouse pressed left at (834, 355)
Screenshot: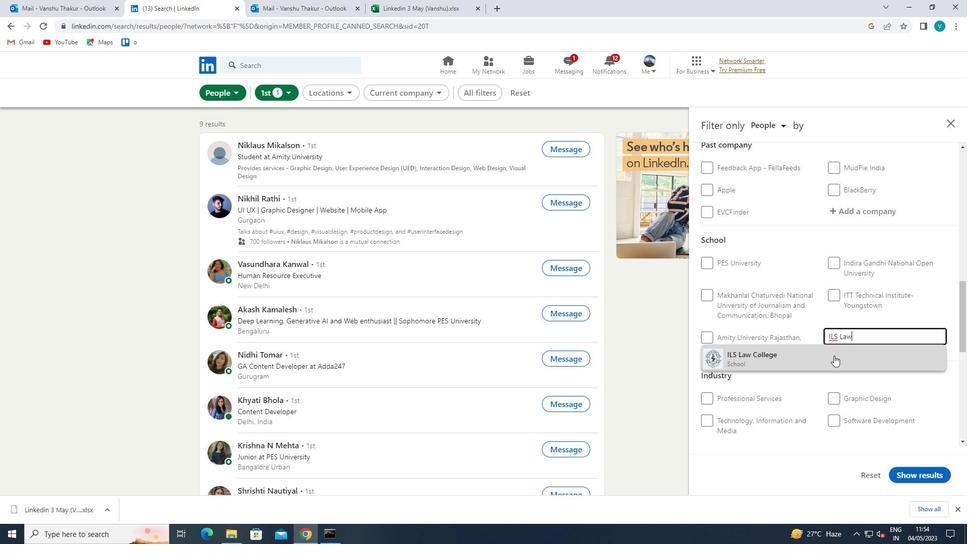 
Action: Mouse scrolled (834, 355) with delta (0, 0)
Screenshot: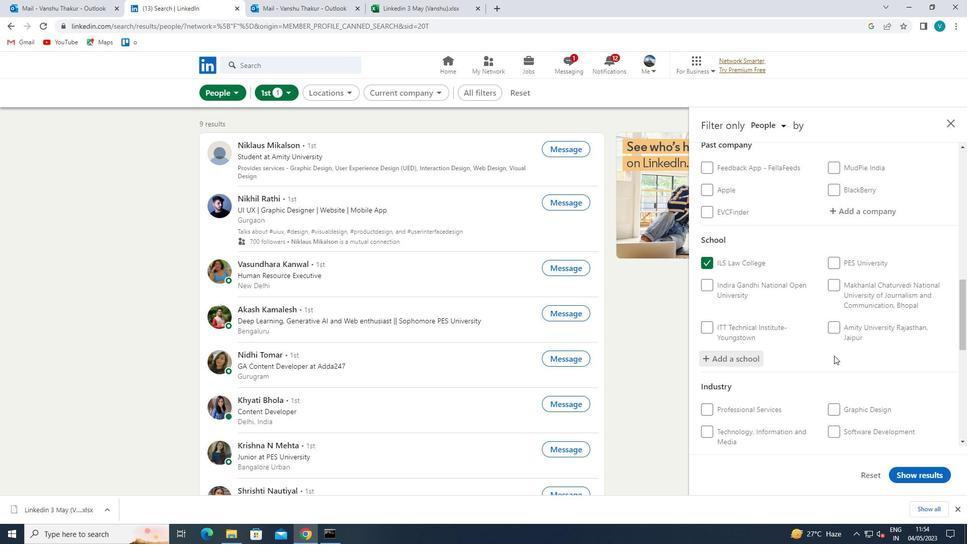 
Action: Mouse scrolled (834, 355) with delta (0, 0)
Screenshot: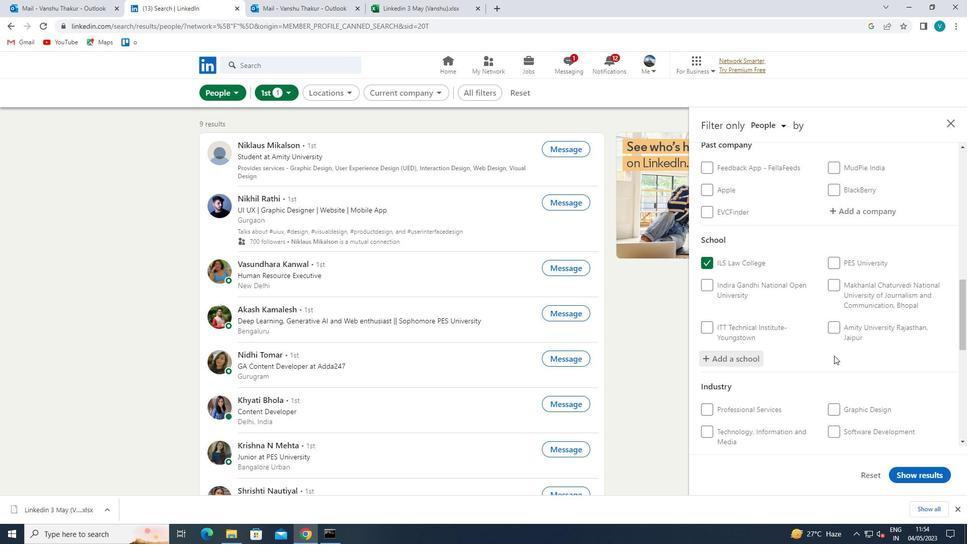 
Action: Mouse scrolled (834, 355) with delta (0, 0)
Screenshot: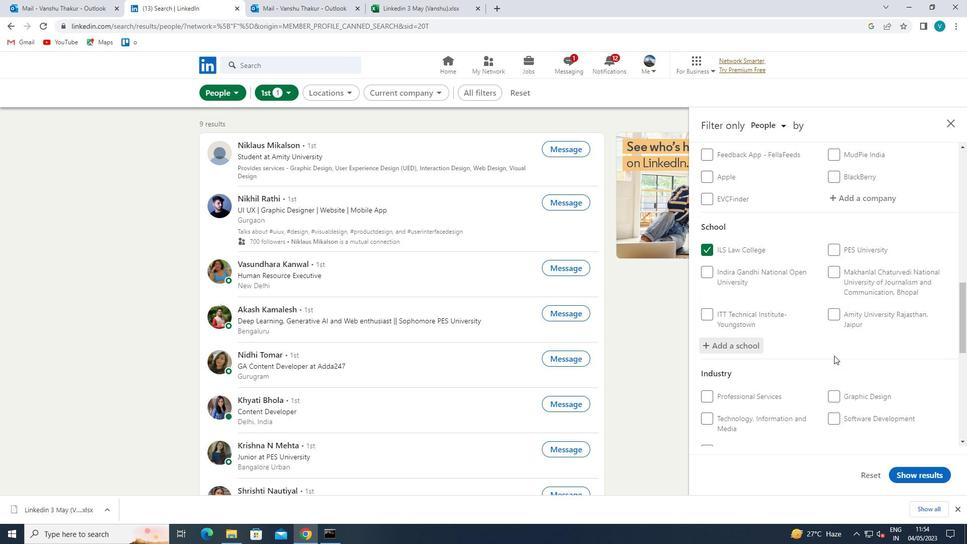 
Action: Mouse moved to (862, 312)
Screenshot: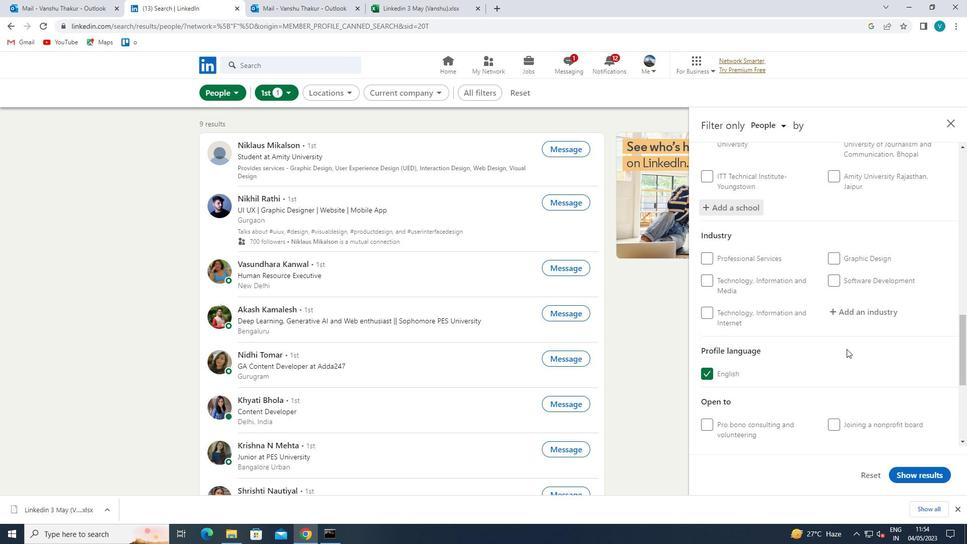
Action: Mouse pressed left at (862, 312)
Screenshot: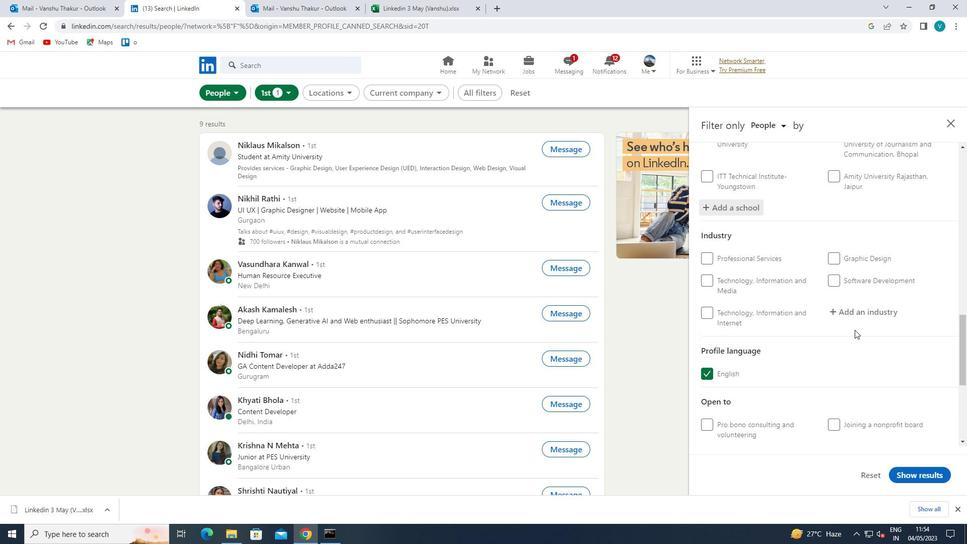 
Action: Key pressed <Key.shift>BRAODCAST
Screenshot: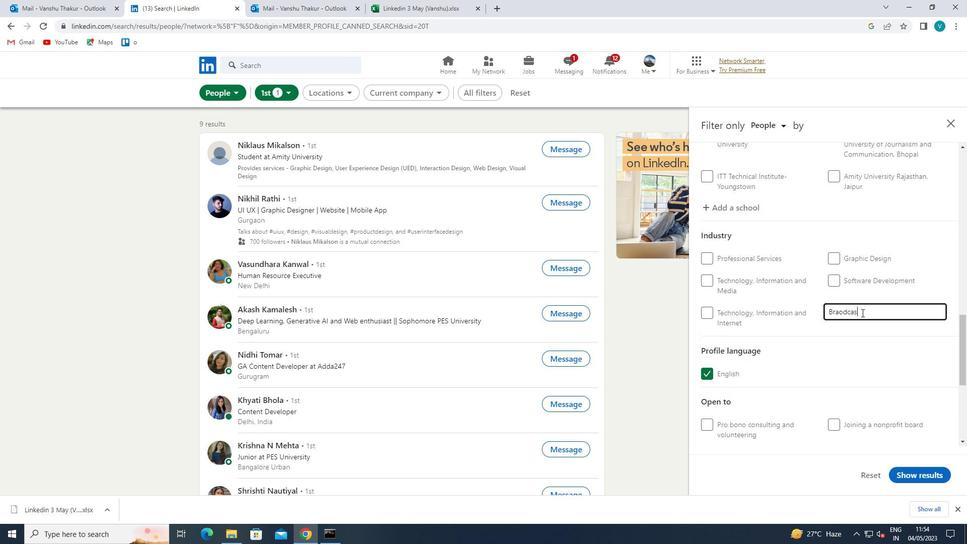 
Action: Mouse moved to (843, 311)
Screenshot: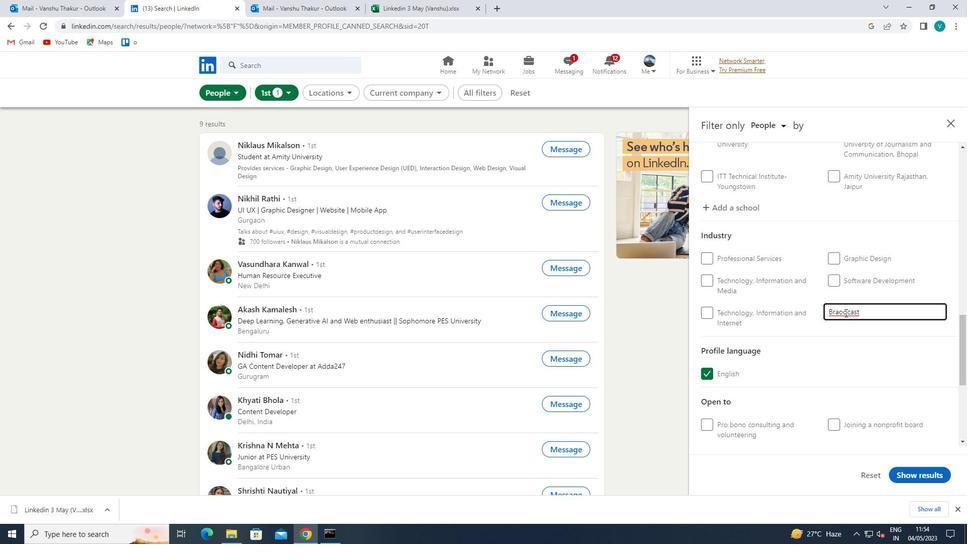 
Action: Mouse pressed left at (843, 311)
Screenshot: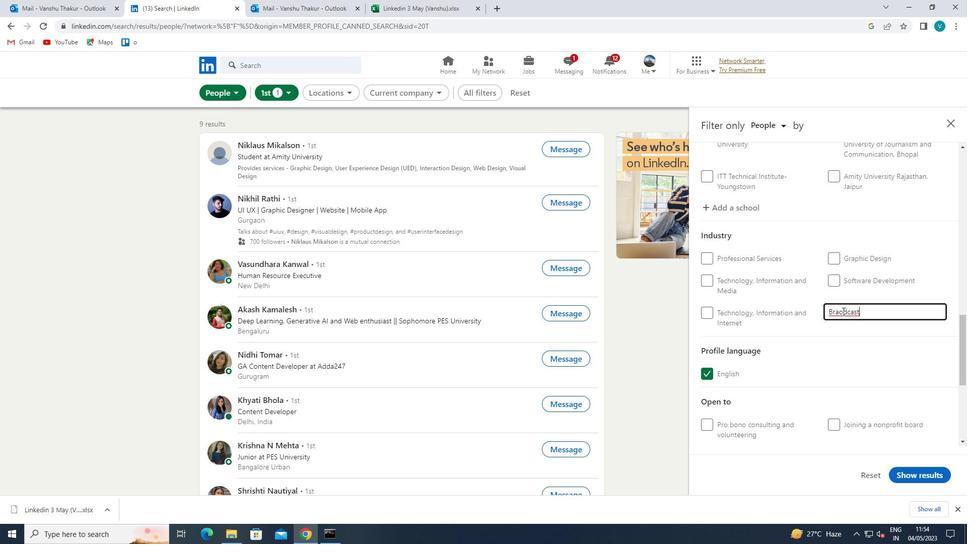 
Action: Mouse moved to (841, 325)
Screenshot: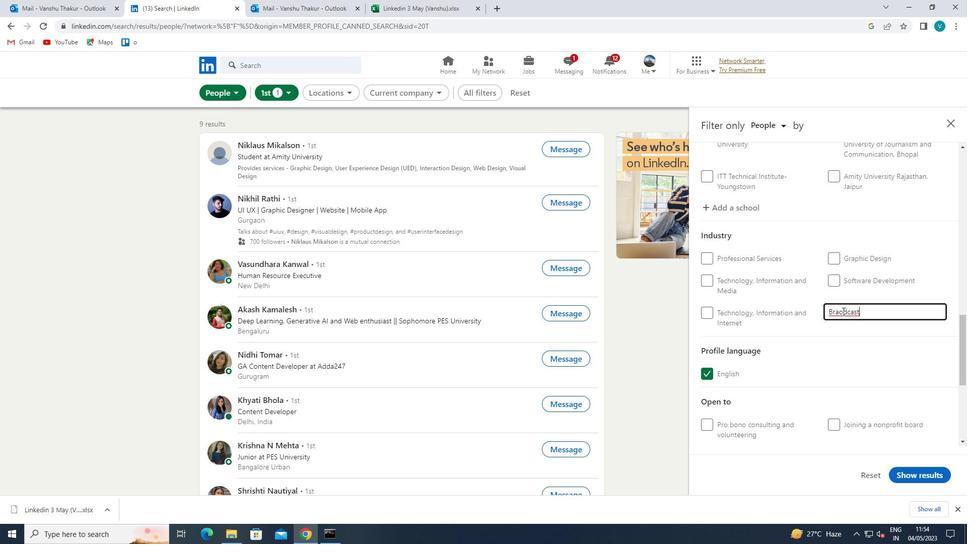 
Action: Key pressed <Key.backspace><Key.backspace>OA
Screenshot: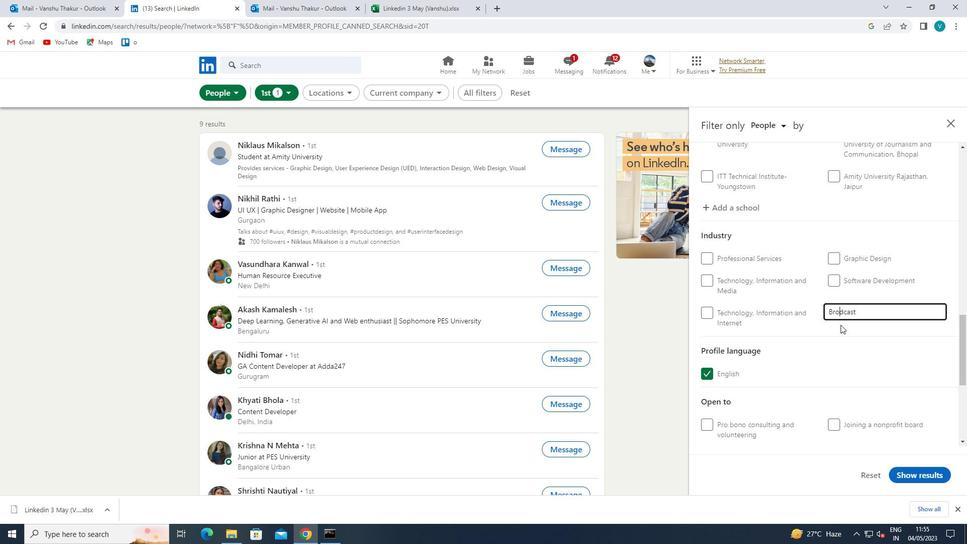 
Action: Mouse moved to (845, 327)
Screenshot: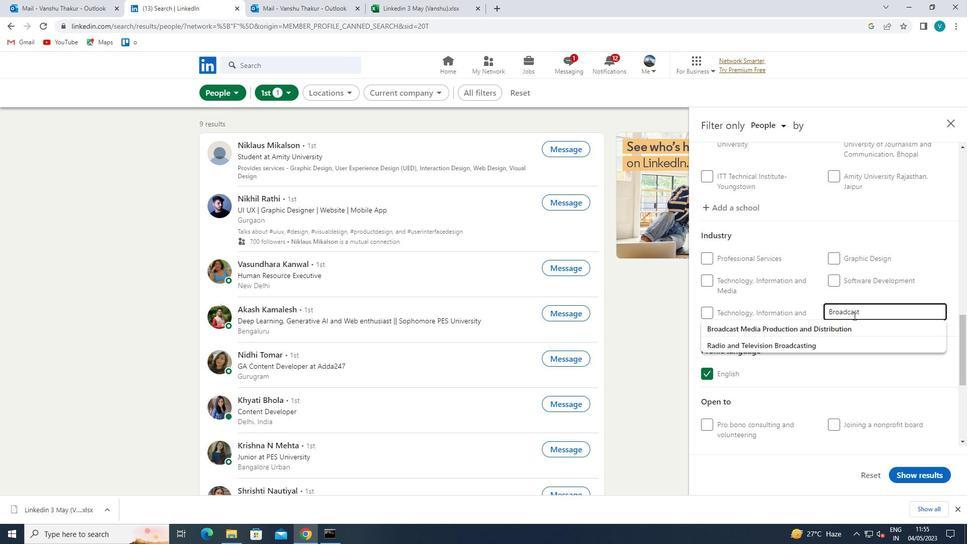 
Action: Mouse pressed left at (845, 327)
Screenshot: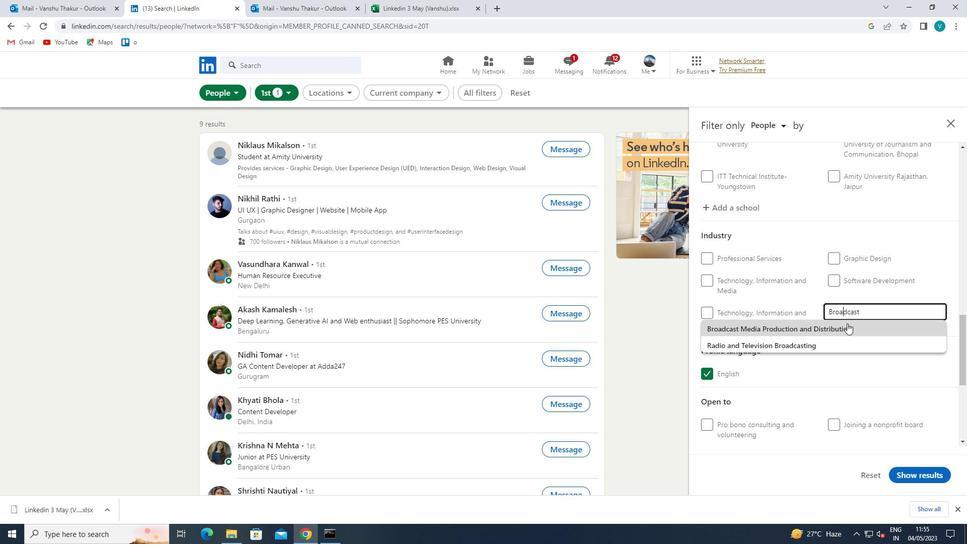
Action: Mouse moved to (845, 328)
Screenshot: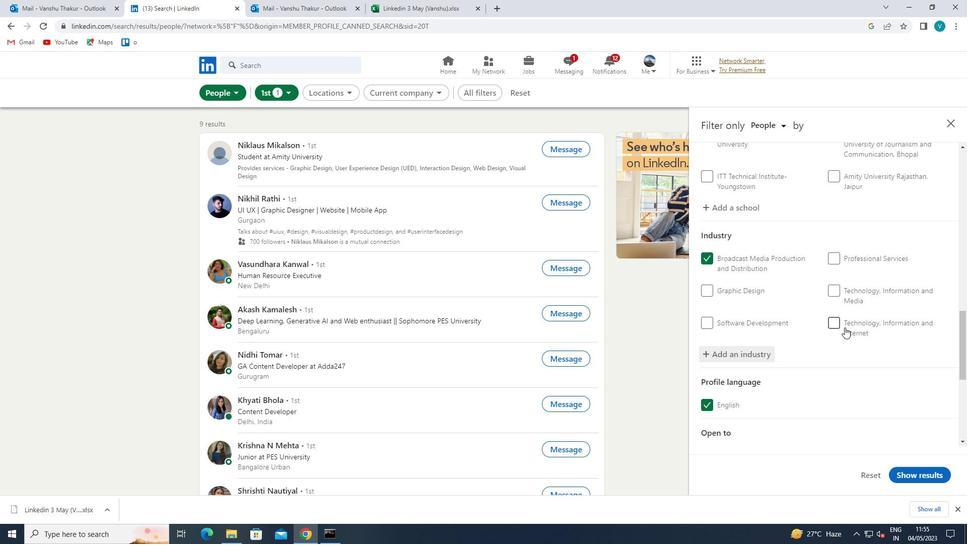 
Action: Mouse scrolled (845, 327) with delta (0, 0)
Screenshot: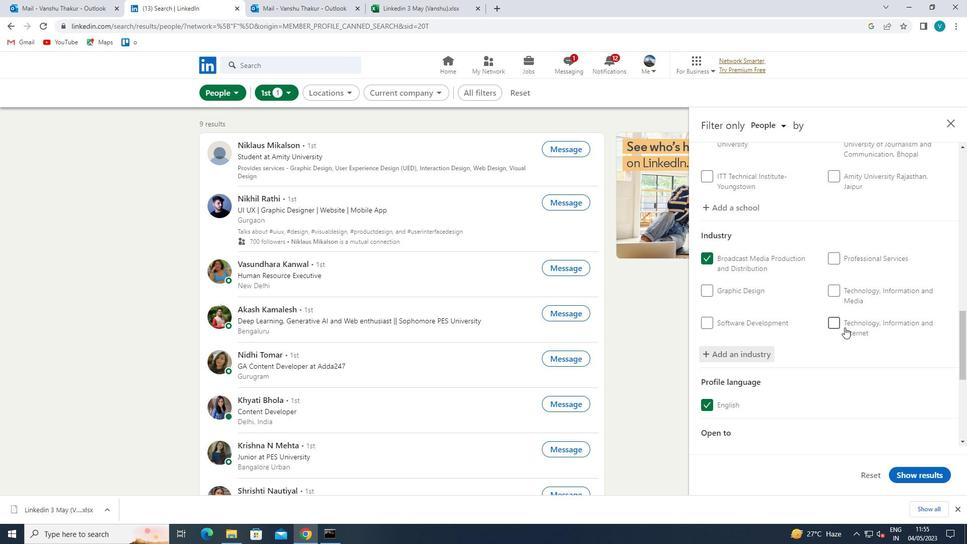 
Action: Mouse moved to (844, 328)
Screenshot: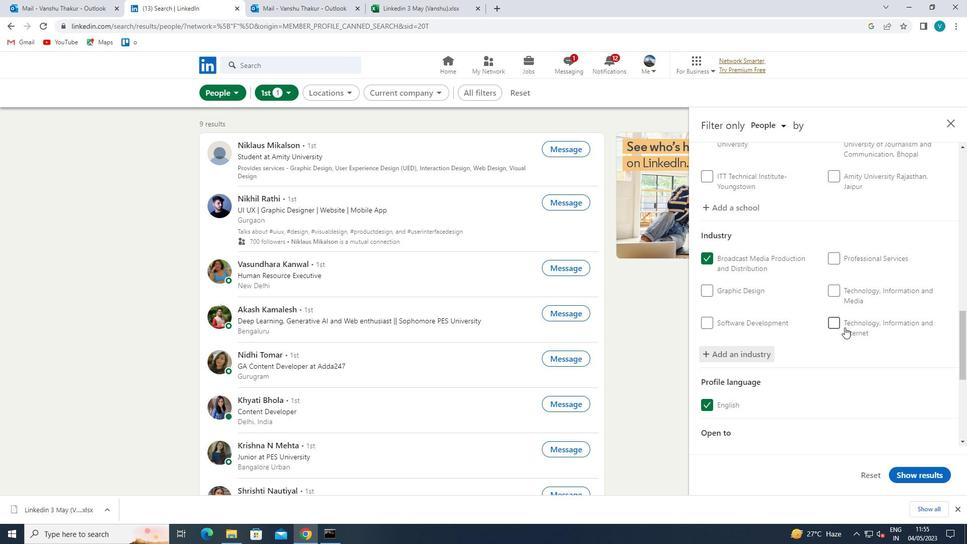 
Action: Mouse scrolled (844, 327) with delta (0, 0)
Screenshot: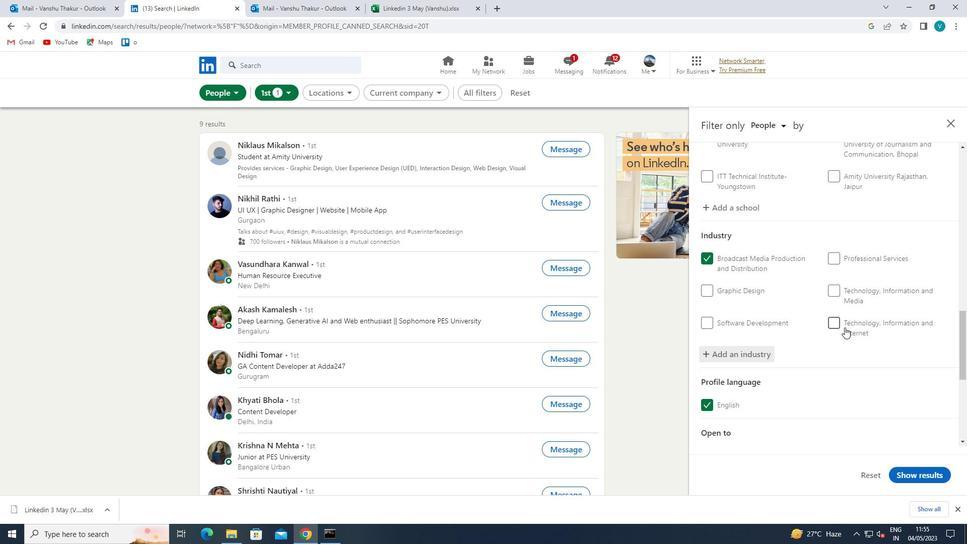 
Action: Mouse scrolled (844, 327) with delta (0, 0)
Screenshot: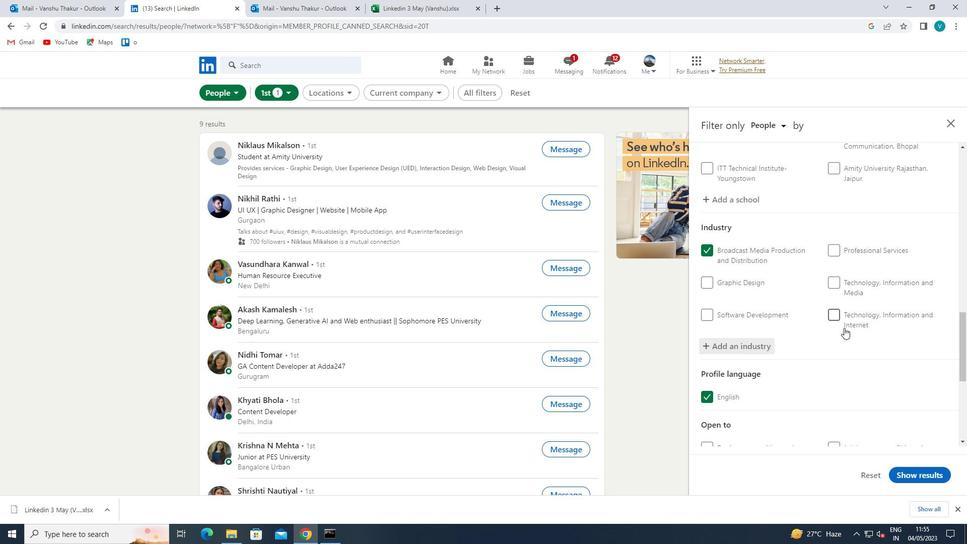 
Action: Mouse scrolled (844, 327) with delta (0, 0)
Screenshot: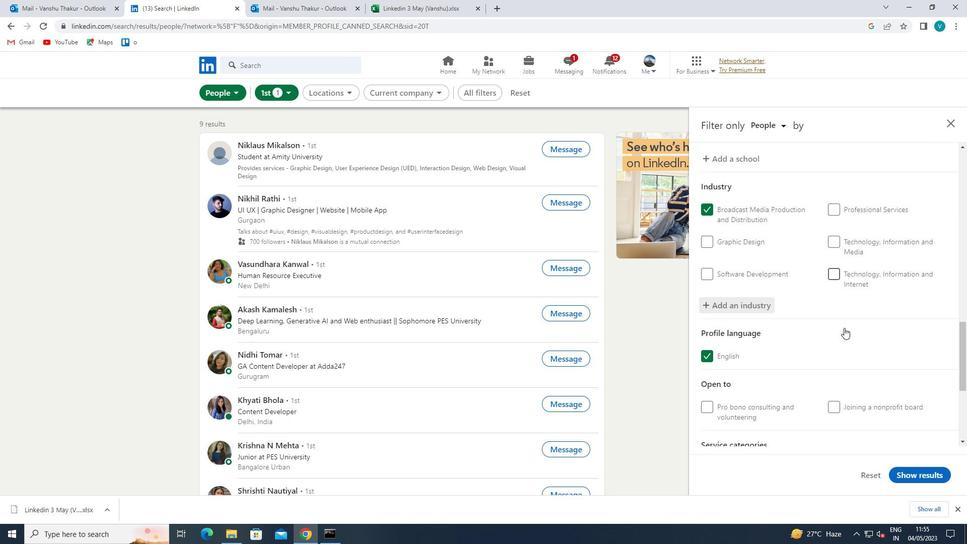 
Action: Mouse scrolled (844, 327) with delta (0, 0)
Screenshot: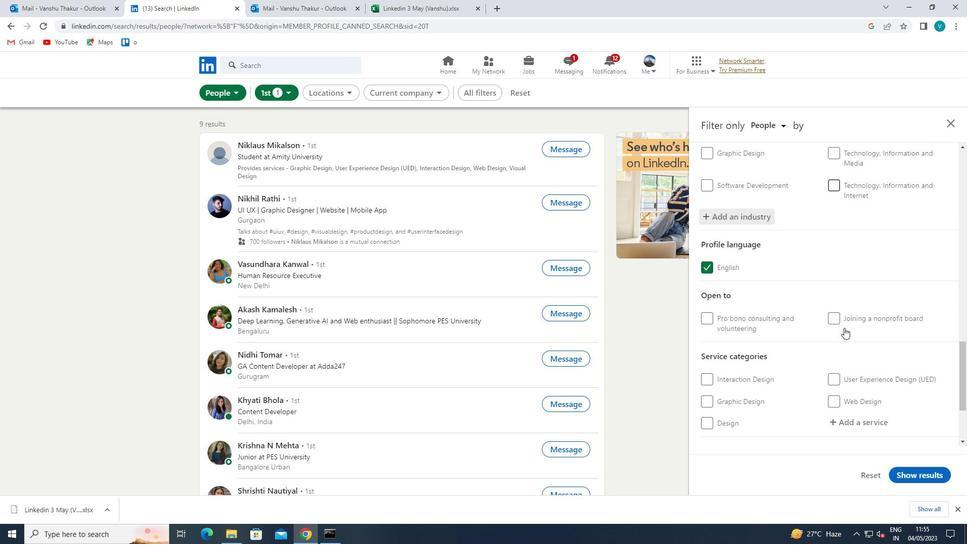 
Action: Mouse moved to (853, 309)
Screenshot: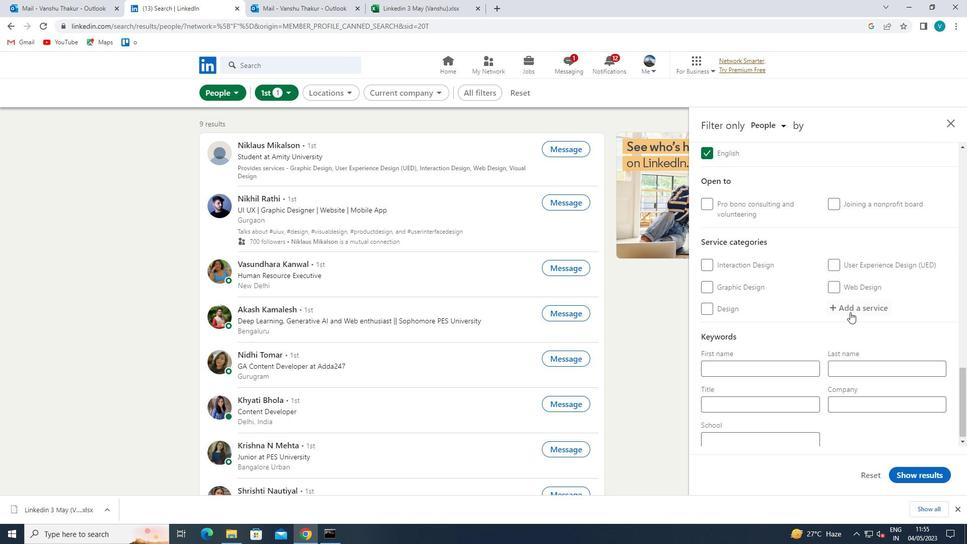 
Action: Mouse pressed left at (853, 309)
Screenshot: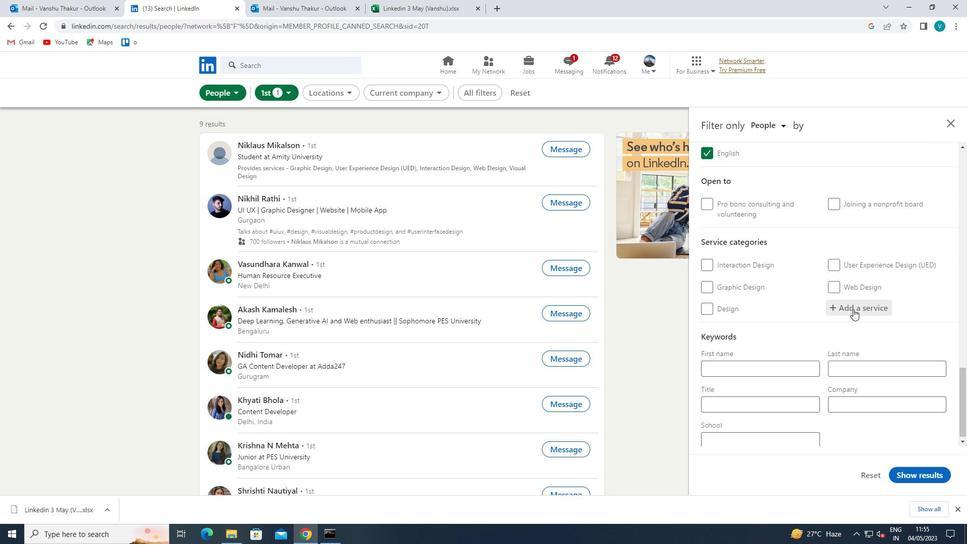 
Action: Key pressed <Key.shift>MORT
Screenshot: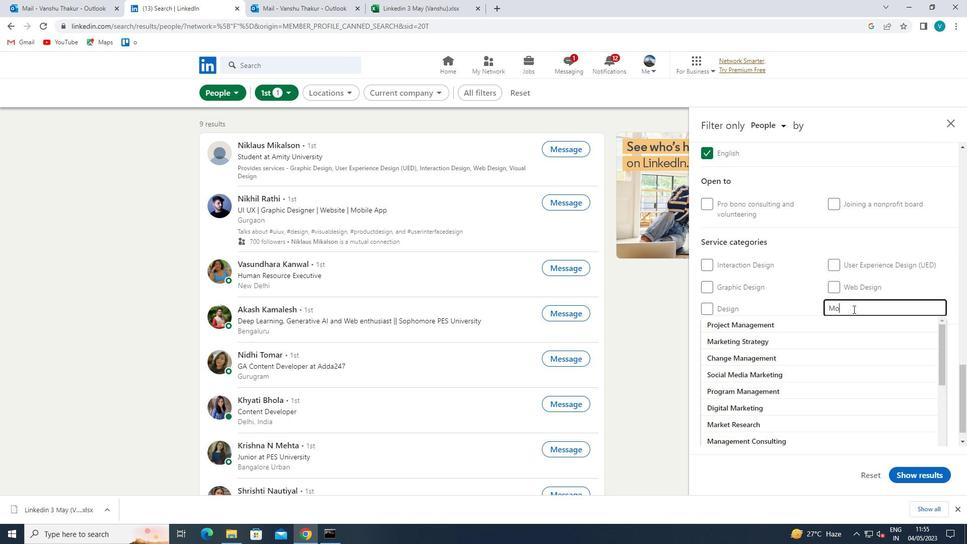 
Action: Mouse moved to (844, 320)
Screenshot: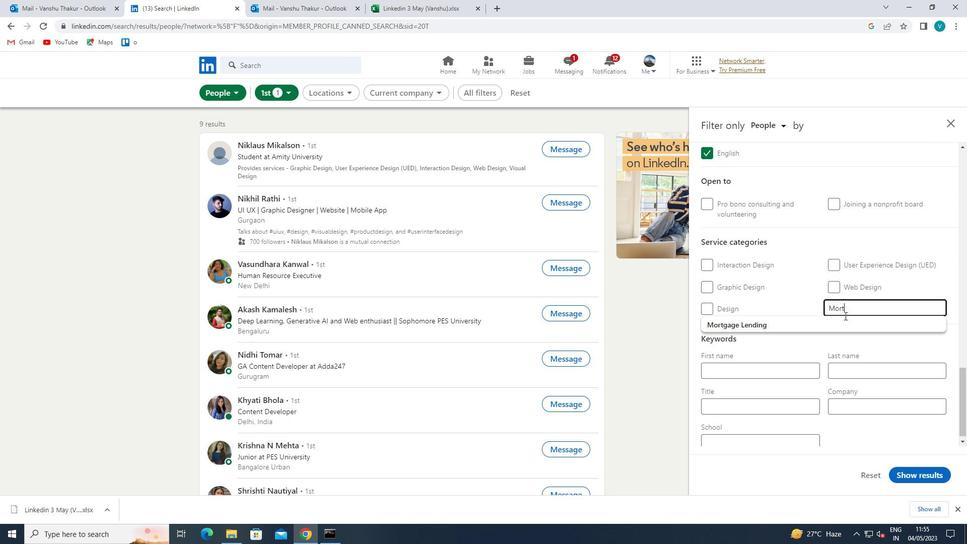 
Action: Mouse pressed left at (844, 320)
Screenshot: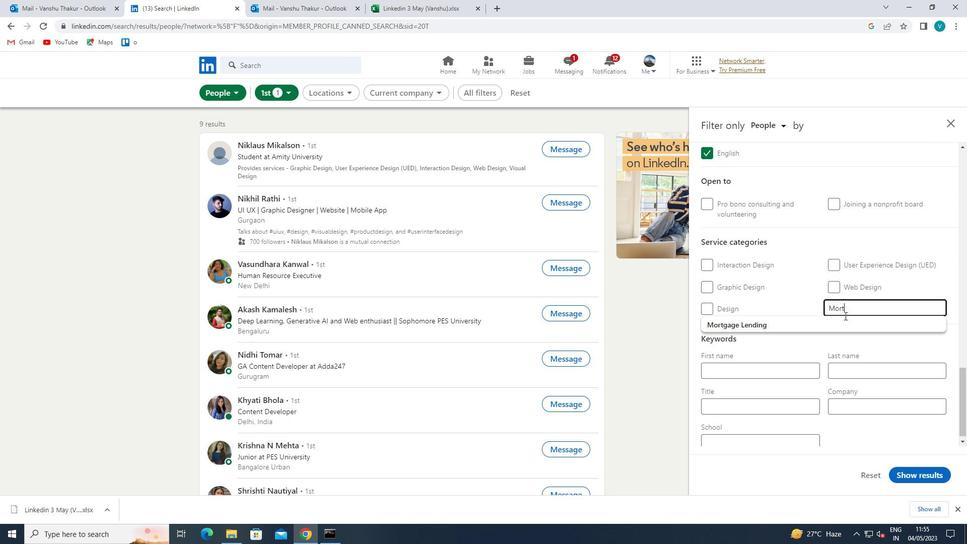 
Action: Mouse moved to (841, 323)
Screenshot: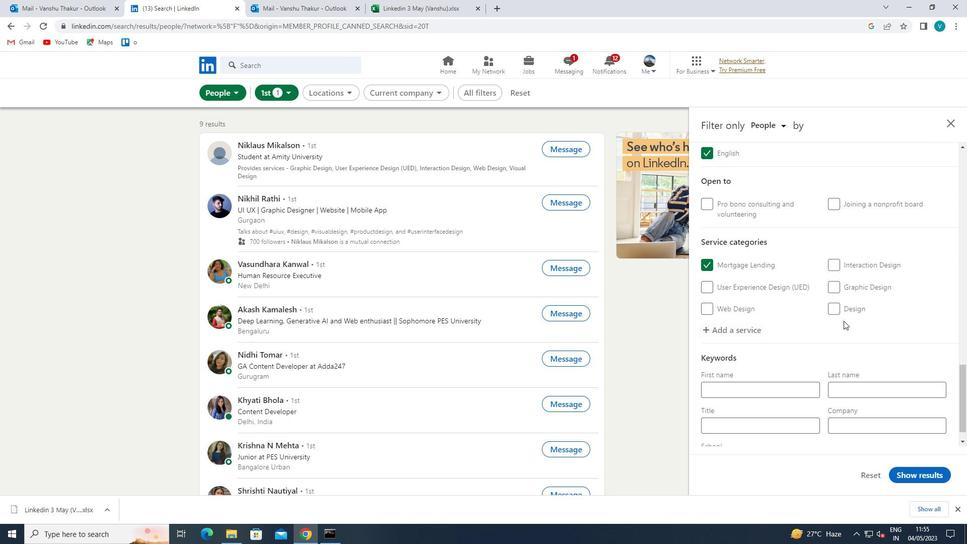 
Action: Mouse scrolled (841, 323) with delta (0, 0)
Screenshot: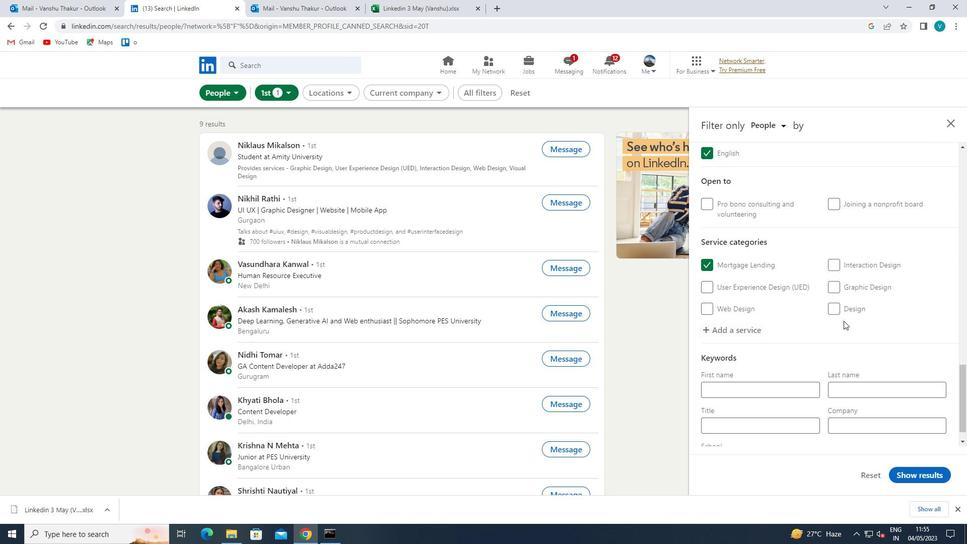 
Action: Mouse moved to (838, 324)
Screenshot: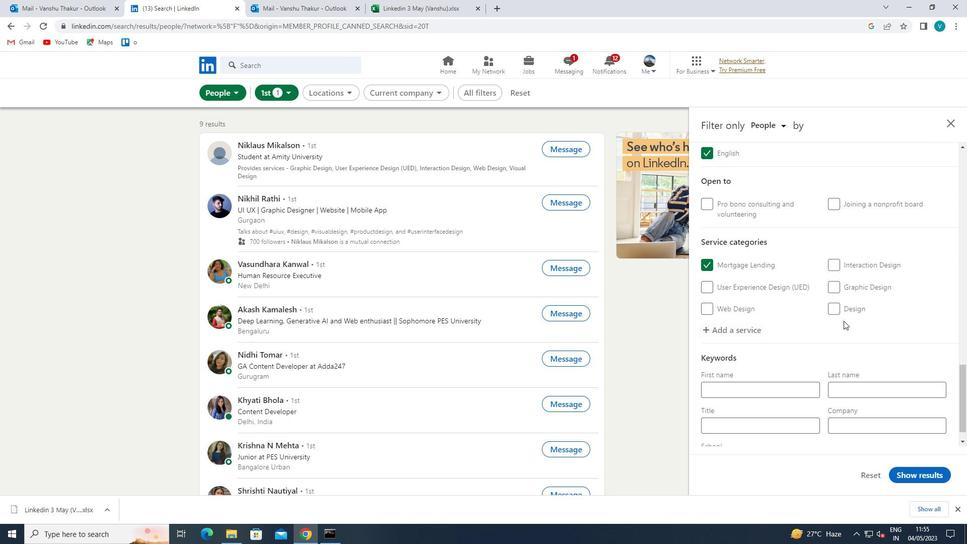 
Action: Mouse scrolled (838, 324) with delta (0, 0)
Screenshot: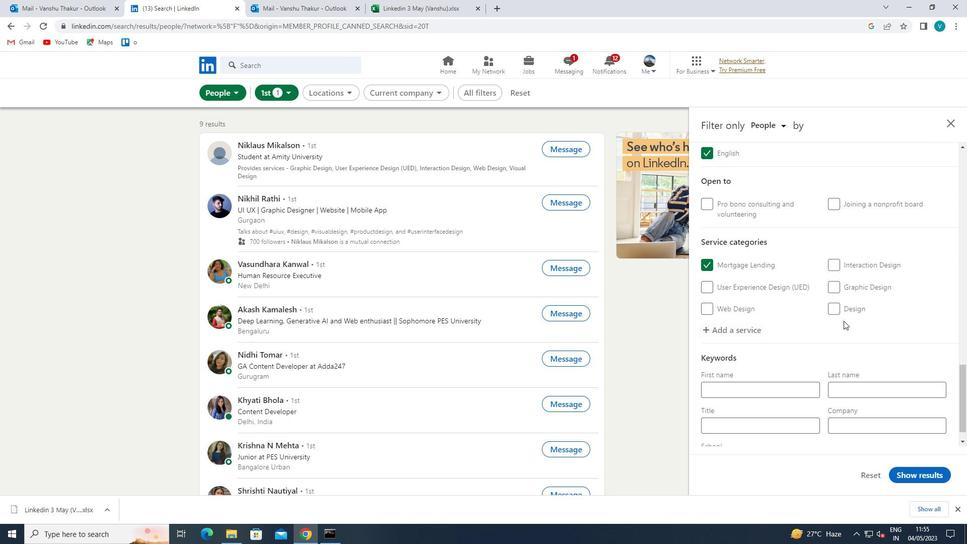 
Action: Mouse moved to (767, 392)
Screenshot: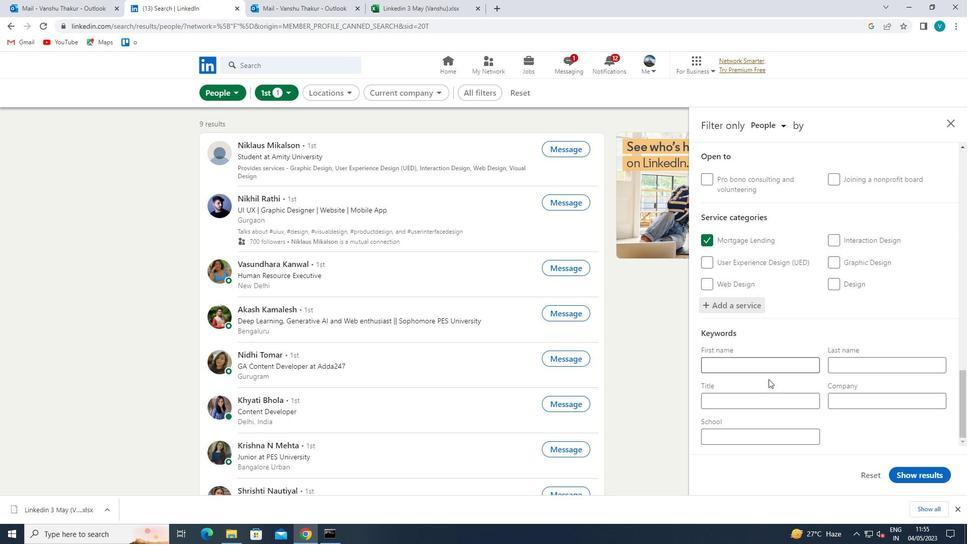 
Action: Mouse pressed left at (767, 392)
Screenshot: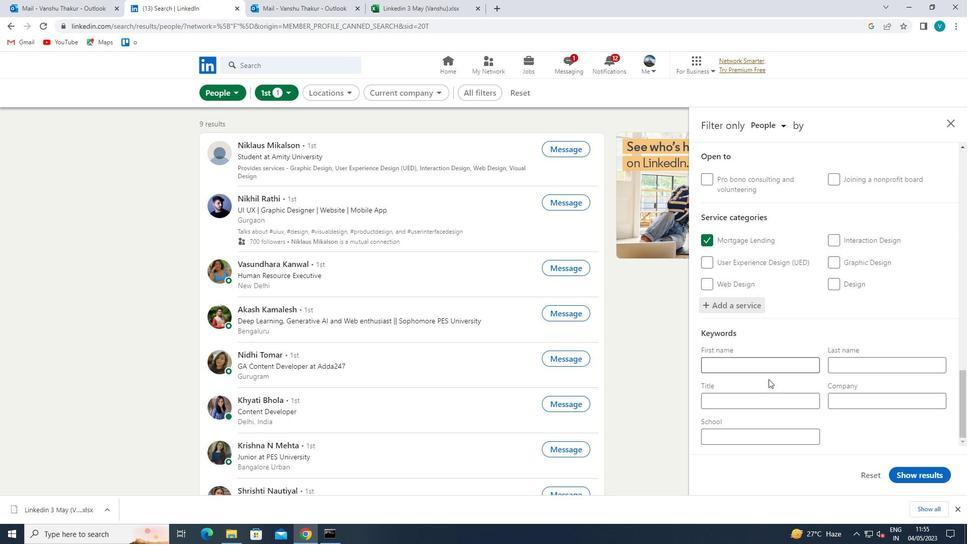 
Action: Mouse moved to (767, 393)
Screenshot: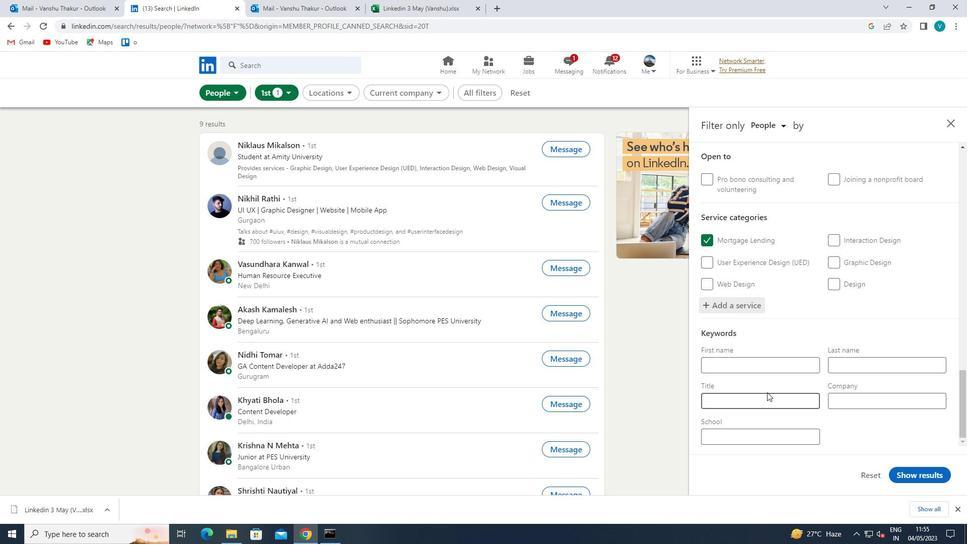 
Action: Key pressed <Key.shift>UX<Key.space><Key.shift>DESIGNER<Key.space><Key.shift><Key.shift><Key.shift>&<Key.space><Key.shift>UI<Key.space><Key.shift><Key.shift><Key.shift><Key.shift><Key.shift><Key.shift><Key.shift><Key.shift><Key.shift><Key.shift><Key.shift><Key.shift><Key.shift><Key.shift><Key.shift><Key.shift><Key.shift><Key.shift><Key.shift><Key.shift><Key.shift>DEVELOPER<Key.space>
Screenshot: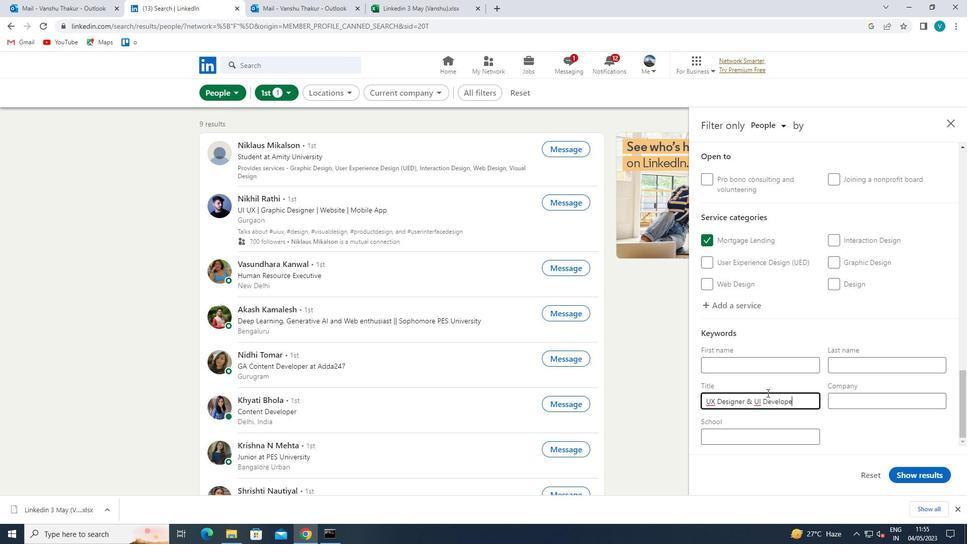 
Action: Mouse moved to (918, 474)
Screenshot: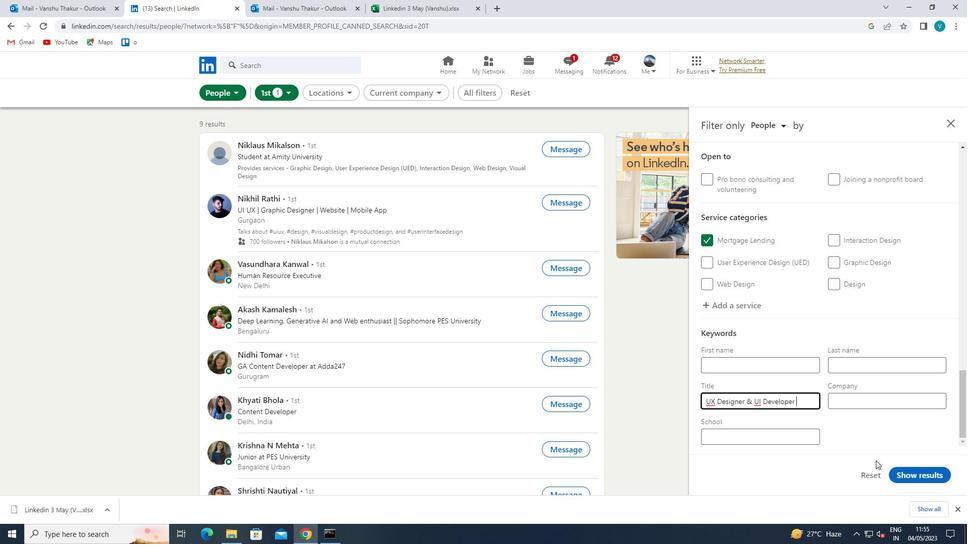
Action: Mouse pressed left at (918, 474)
Screenshot: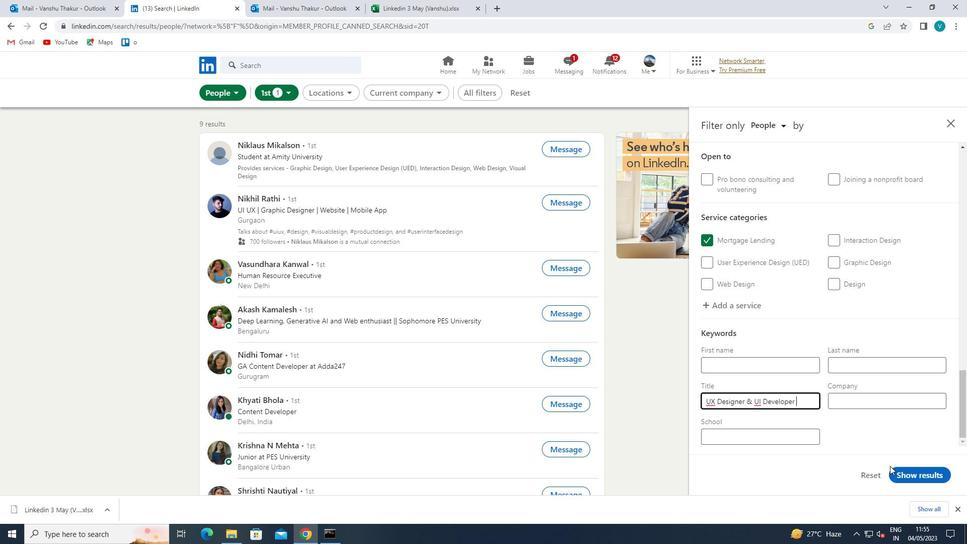 
